 Task: In the Contact  Marry.Johnson@Zoho.com, Add note: 'Follow-up with client regarding their recent inquiry.'. Mark checkbox to create task to follow up ': In 2 weeks'. Create task, with  description: Arrange a Call for meeting, Add due date: Tomorrow; Add reminder: 30 Minutes before. Set Priority Medium and add note: follow up with the client regarding their recent inquiry and address any questions they may have.. Logged in from softage.1@softage.net
Action: Mouse moved to (82, 58)
Screenshot: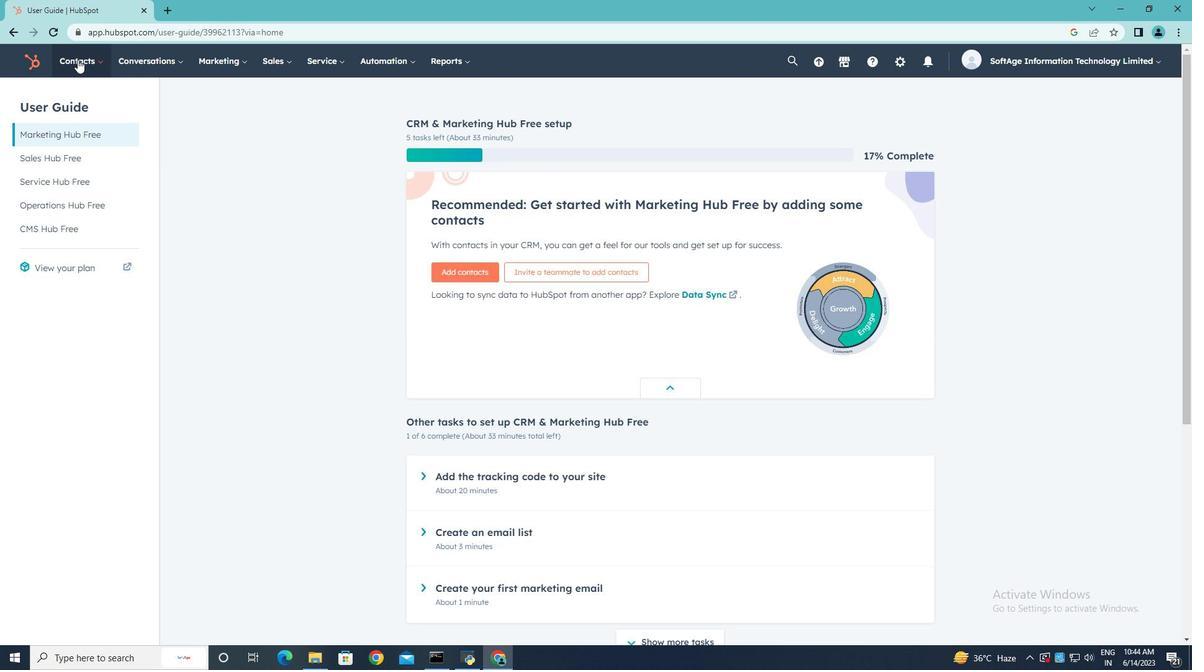 
Action: Mouse pressed left at (82, 58)
Screenshot: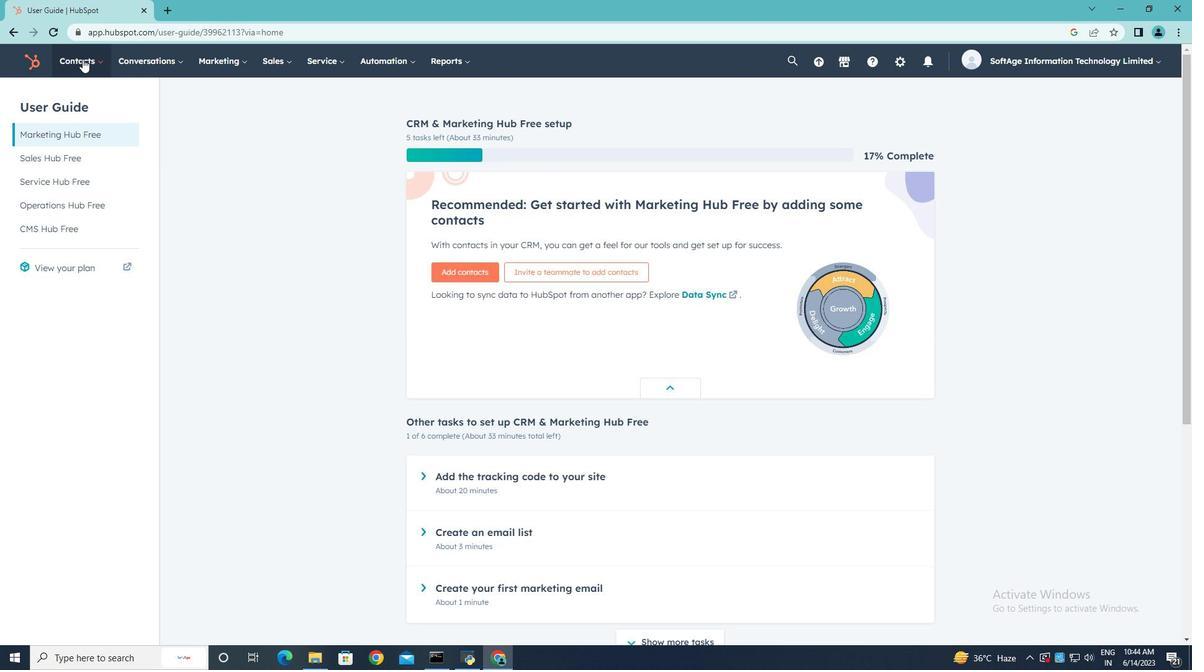 
Action: Mouse moved to (87, 92)
Screenshot: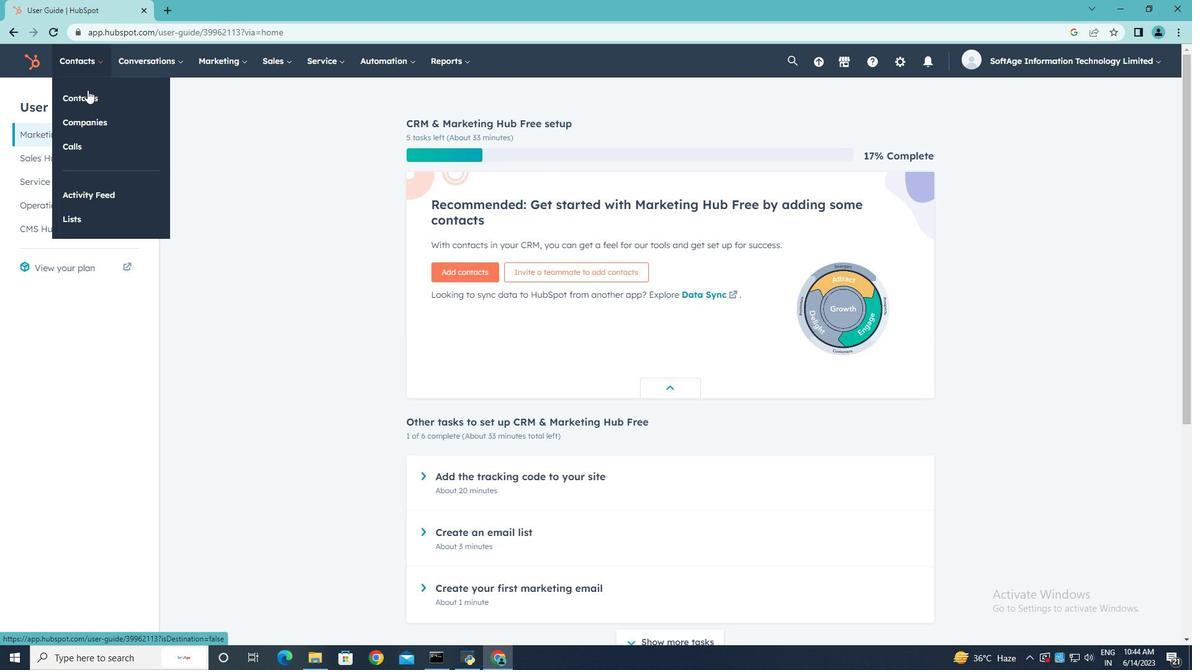 
Action: Mouse pressed left at (87, 92)
Screenshot: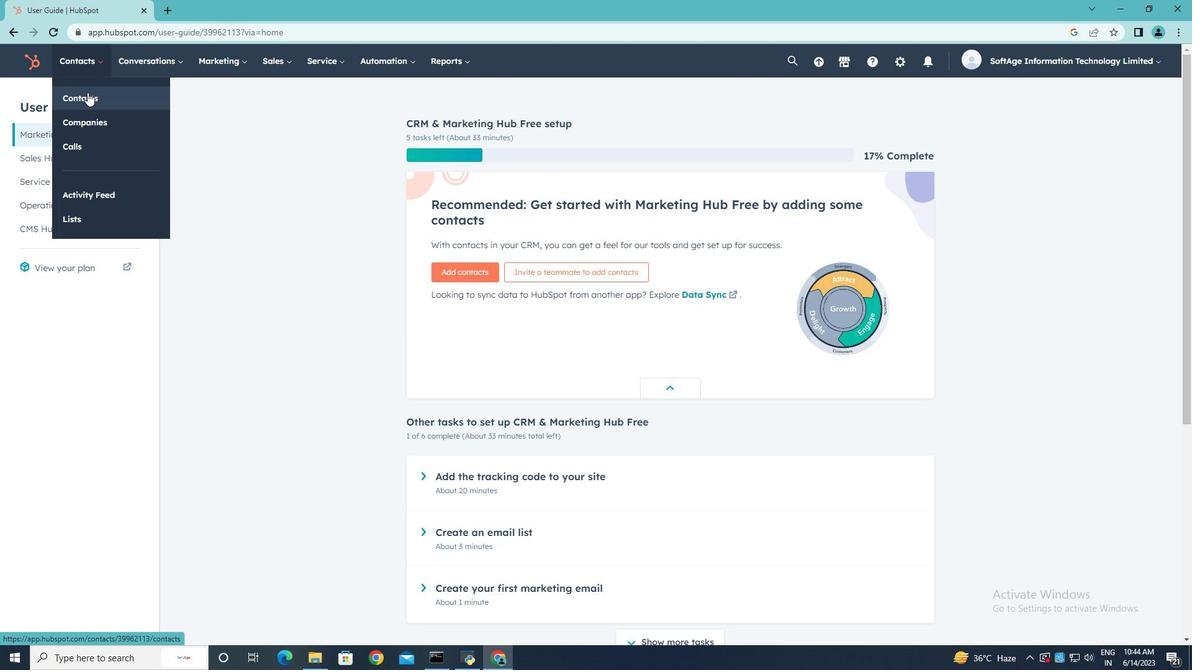 
Action: Mouse moved to (85, 203)
Screenshot: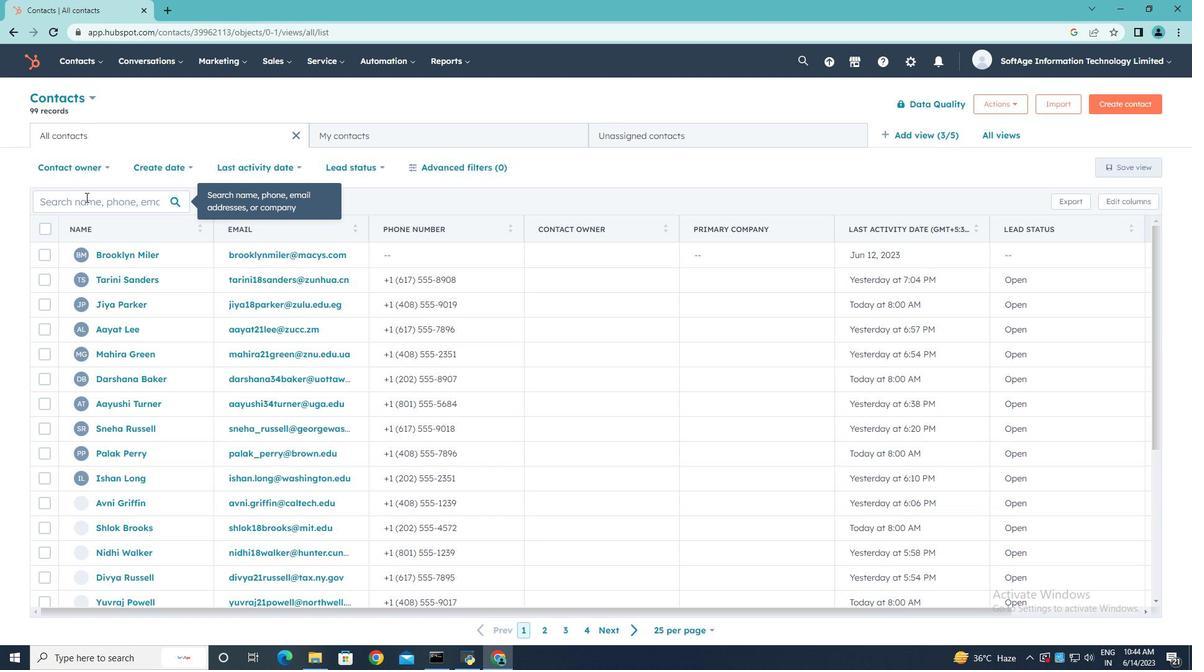 
Action: Mouse pressed left at (85, 203)
Screenshot: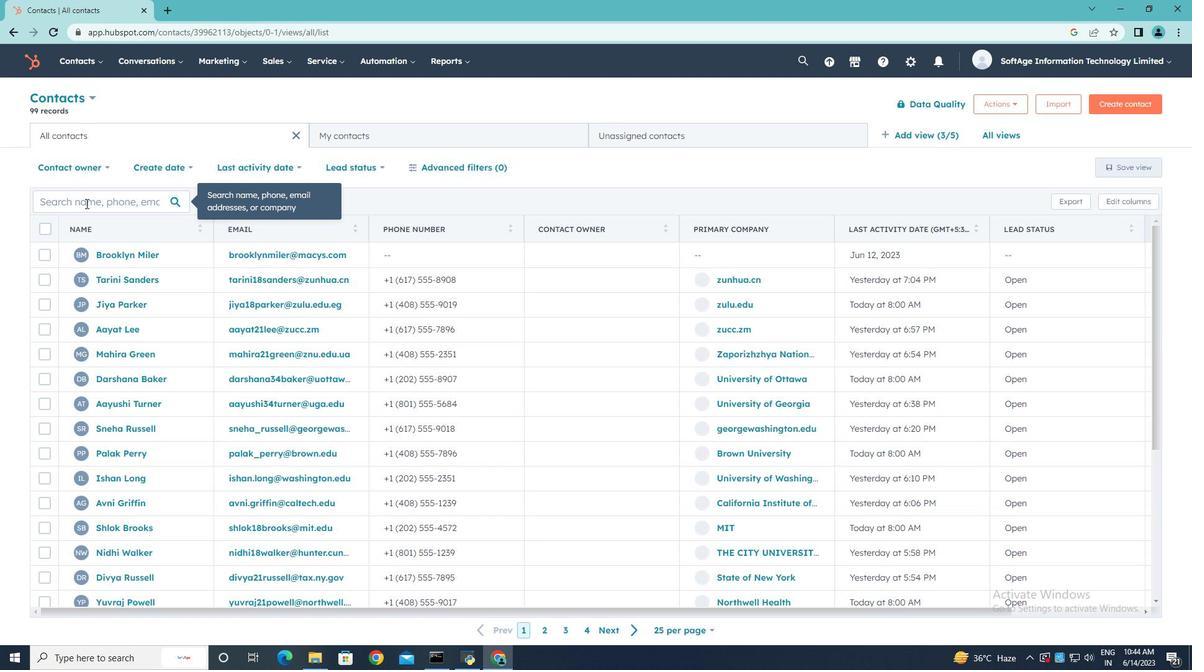 
Action: Mouse moved to (144, 92)
Screenshot: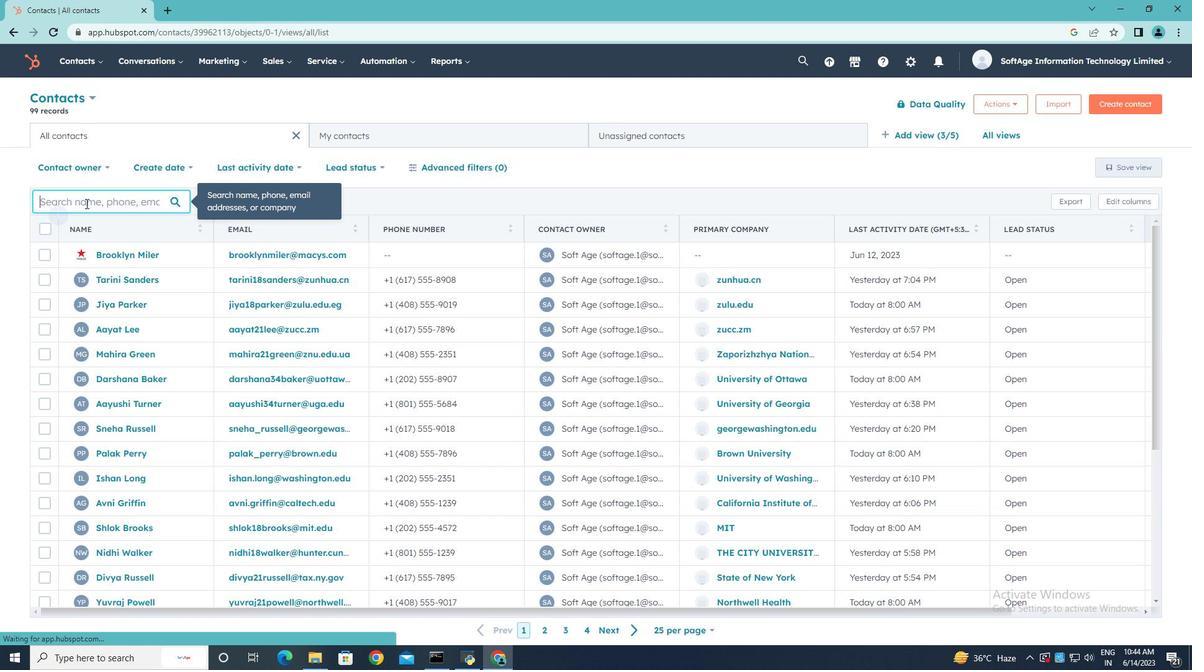 
Action: Key pressed <Key.shift>Marry.<Key.shift>Johnson<Key.shift>@<Key.shift><Key.shift><Key.shift><Key.shift><Key.shift><Key.shift><Key.shift><Key.shift><Key.shift><Key.shift><Key.shift><Key.shift><Key.shift><Key.shift><Key.shift><Key.shift><Key.shift>Zoho.com
Screenshot: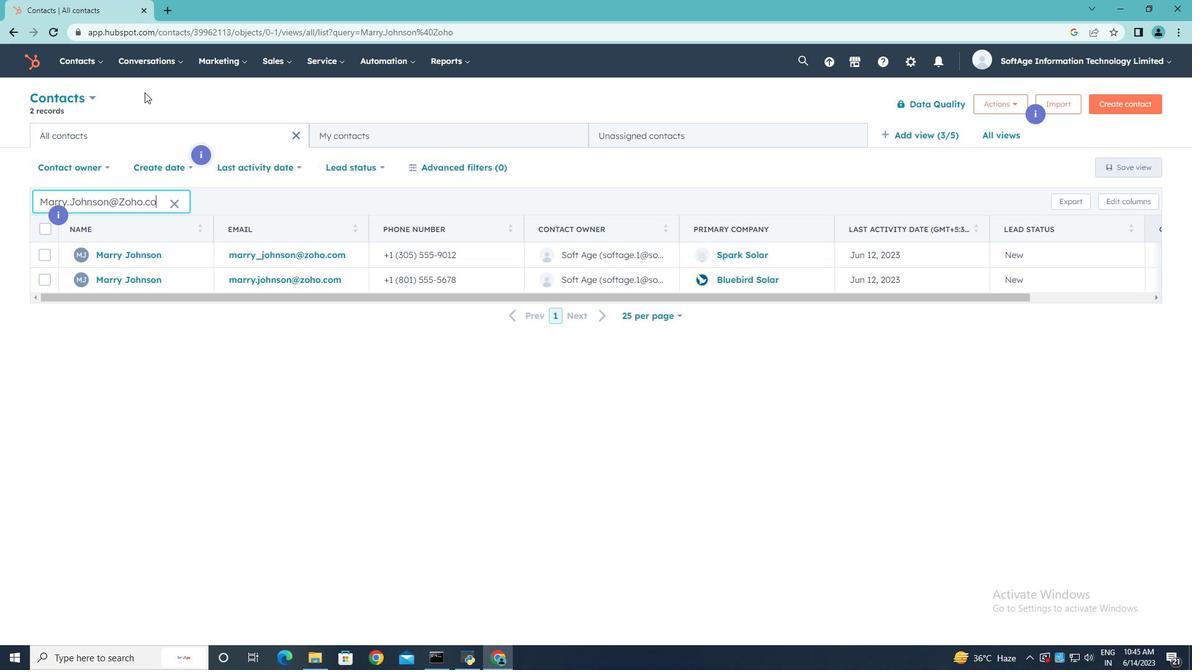 
Action: Mouse moved to (127, 280)
Screenshot: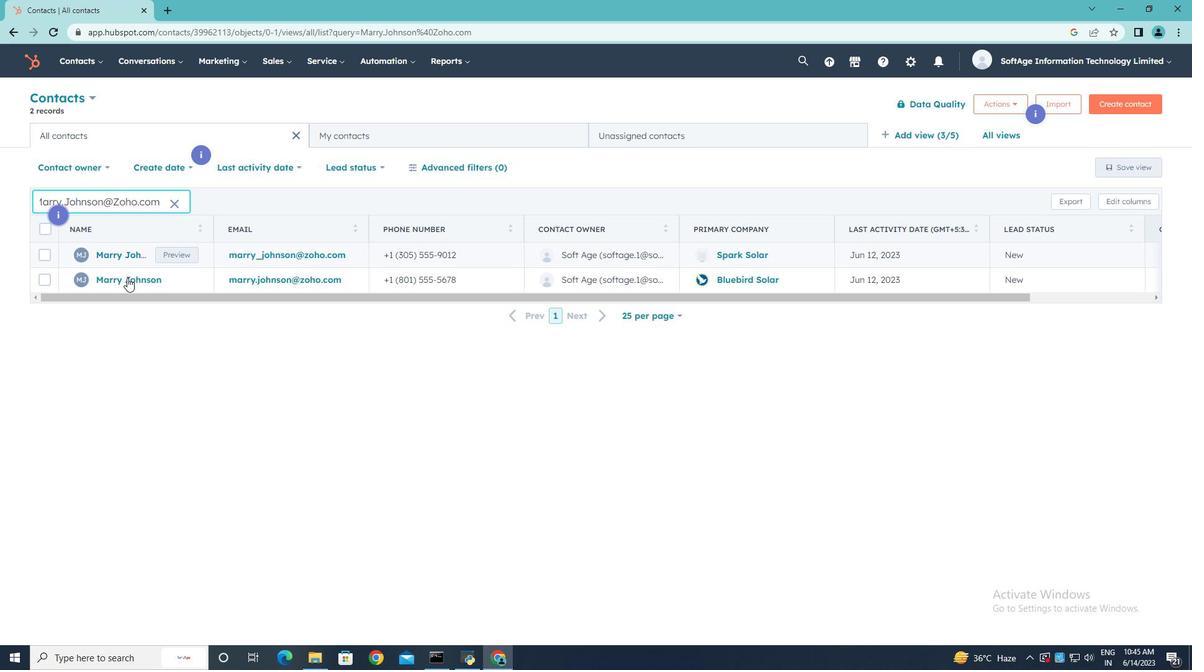 
Action: Mouse pressed left at (127, 280)
Screenshot: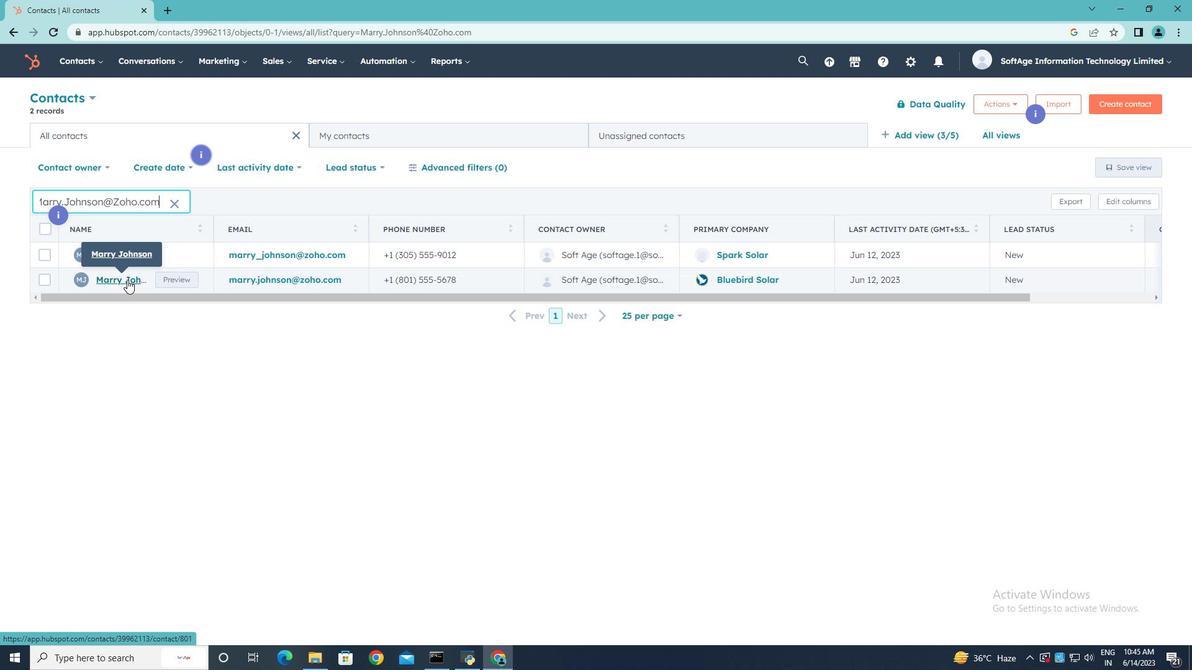 
Action: Mouse moved to (44, 205)
Screenshot: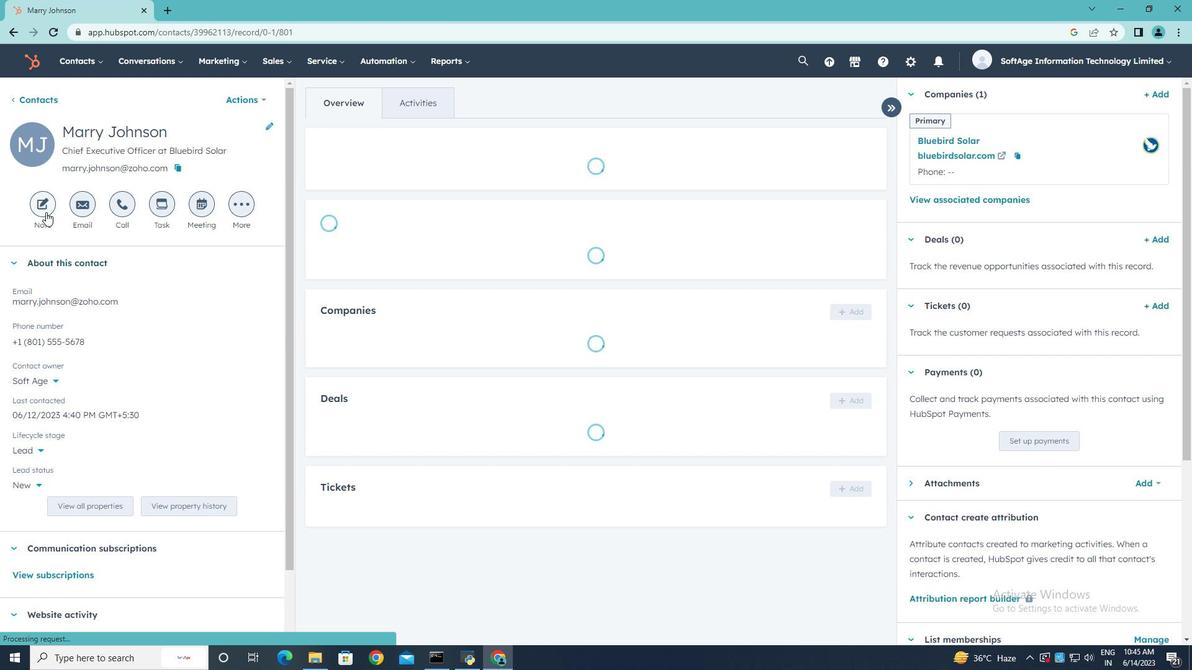 
Action: Mouse pressed left at (44, 205)
Screenshot: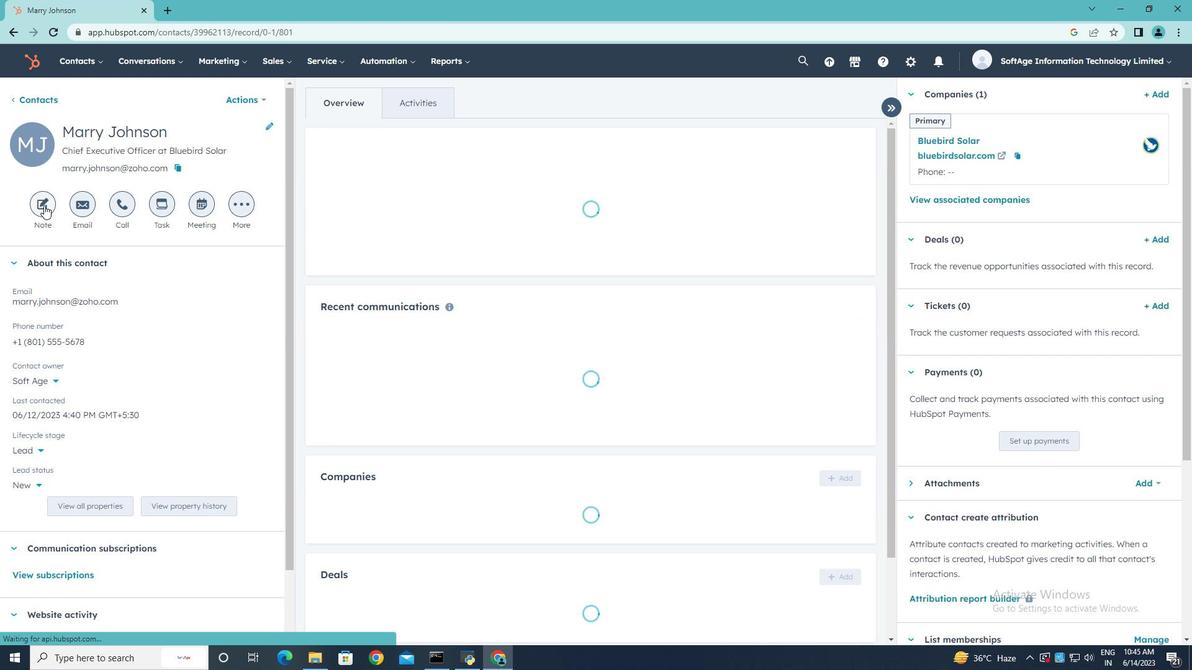 
Action: Mouse moved to (991, 457)
Screenshot: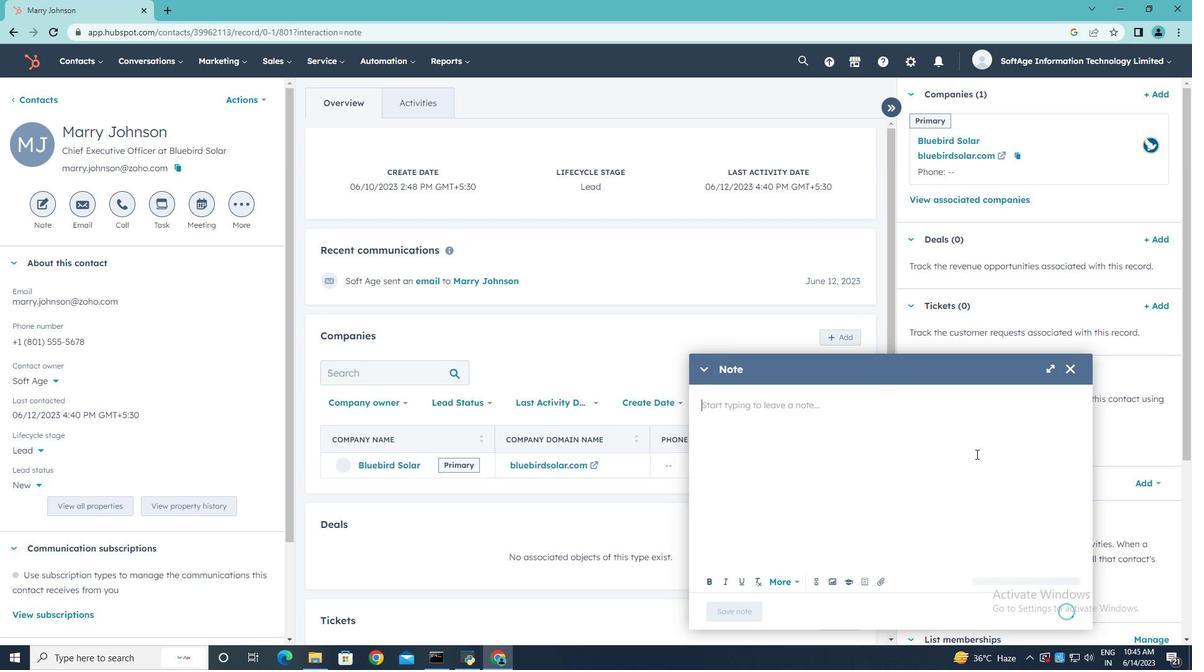 
Action: Key pressed <Key.shift>Follow-up<Key.space>with<Key.space><Key.shift>client<Key.space><Key.space>regarding<Key.space>thei<Key.backspace>r<Key.backspace>ir<Key.space>recent<Key.space>inquiry.
Screenshot: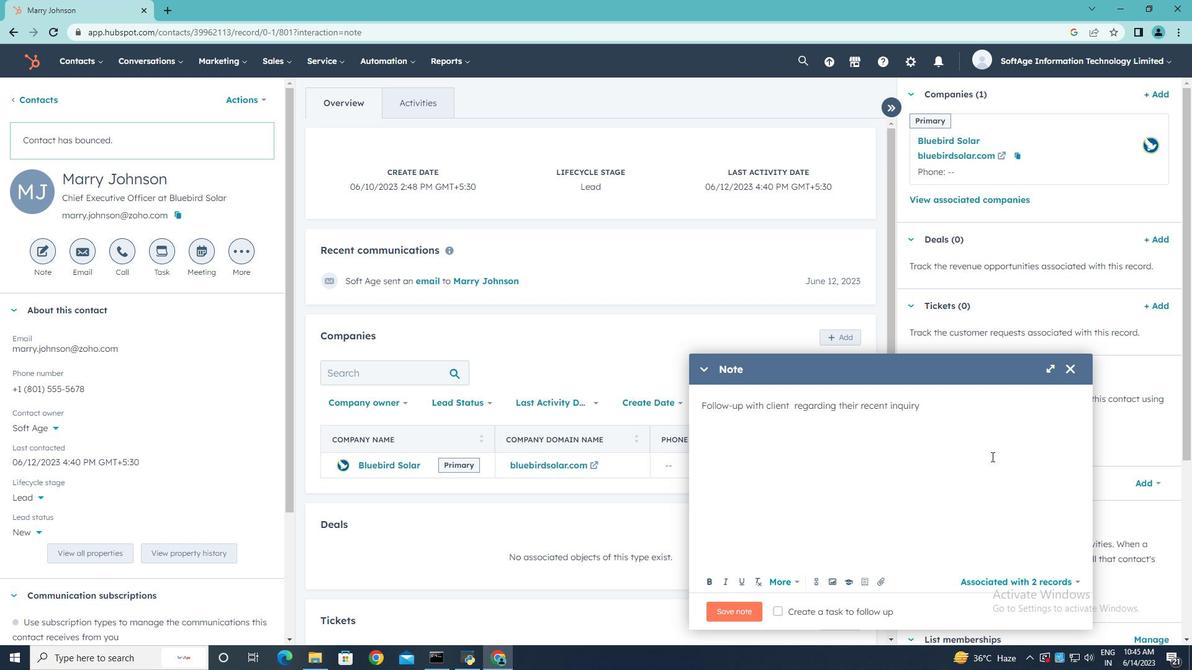 
Action: Mouse moved to (782, 612)
Screenshot: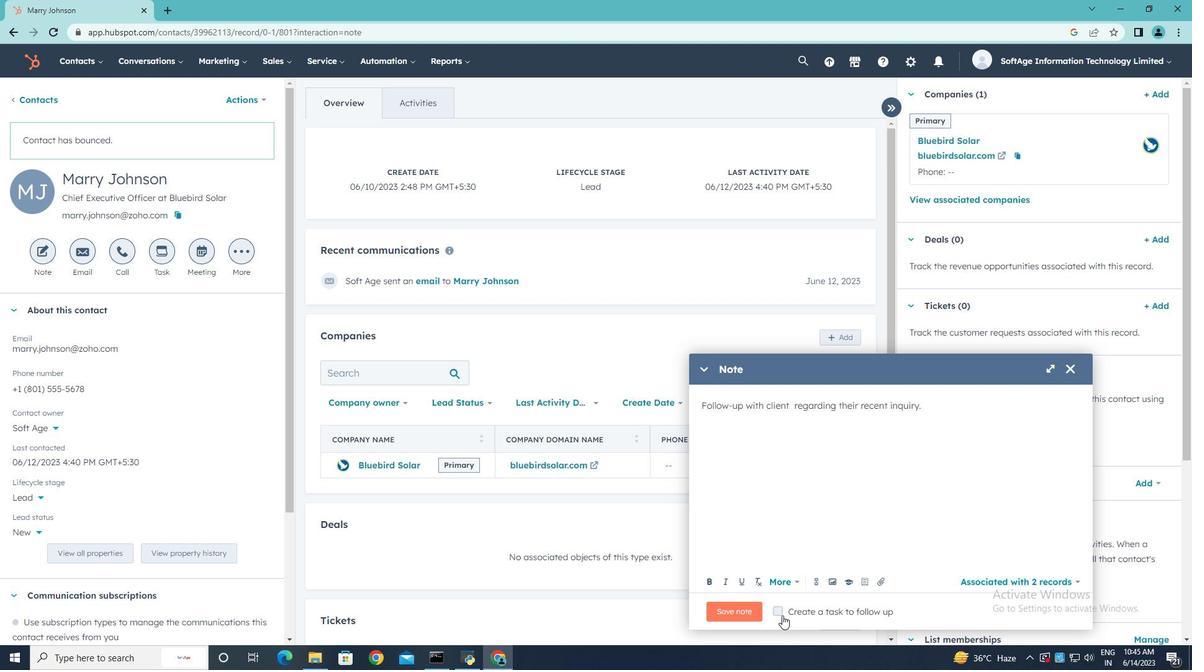 
Action: Mouse pressed left at (782, 612)
Screenshot: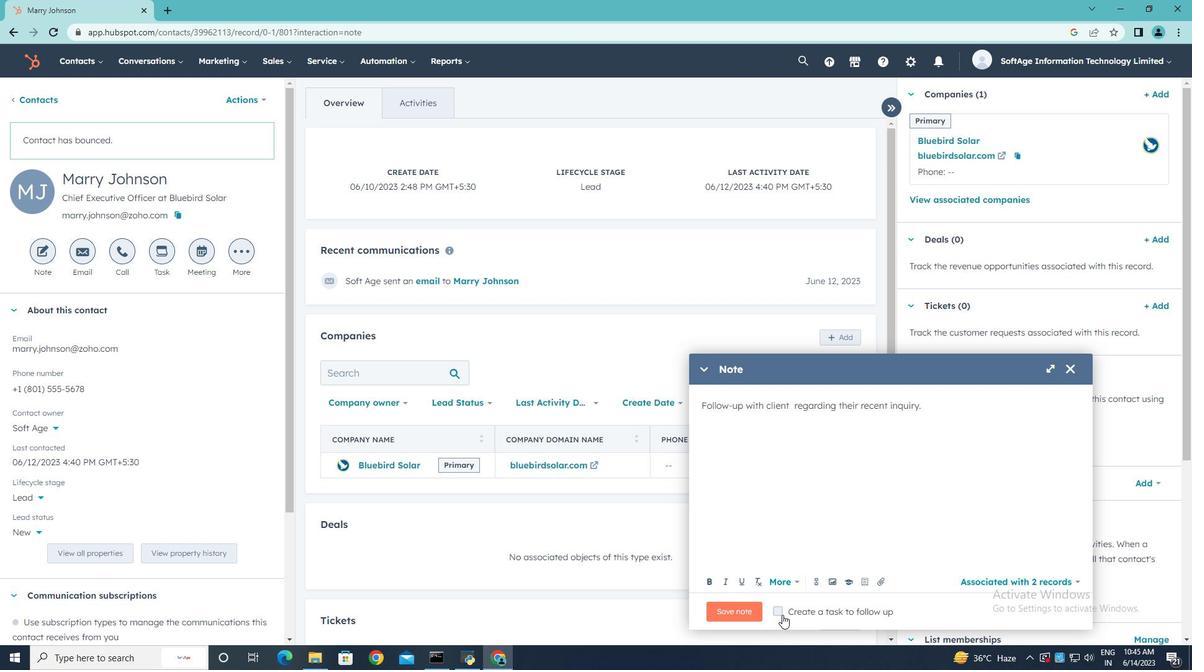 
Action: Mouse moved to (1027, 612)
Screenshot: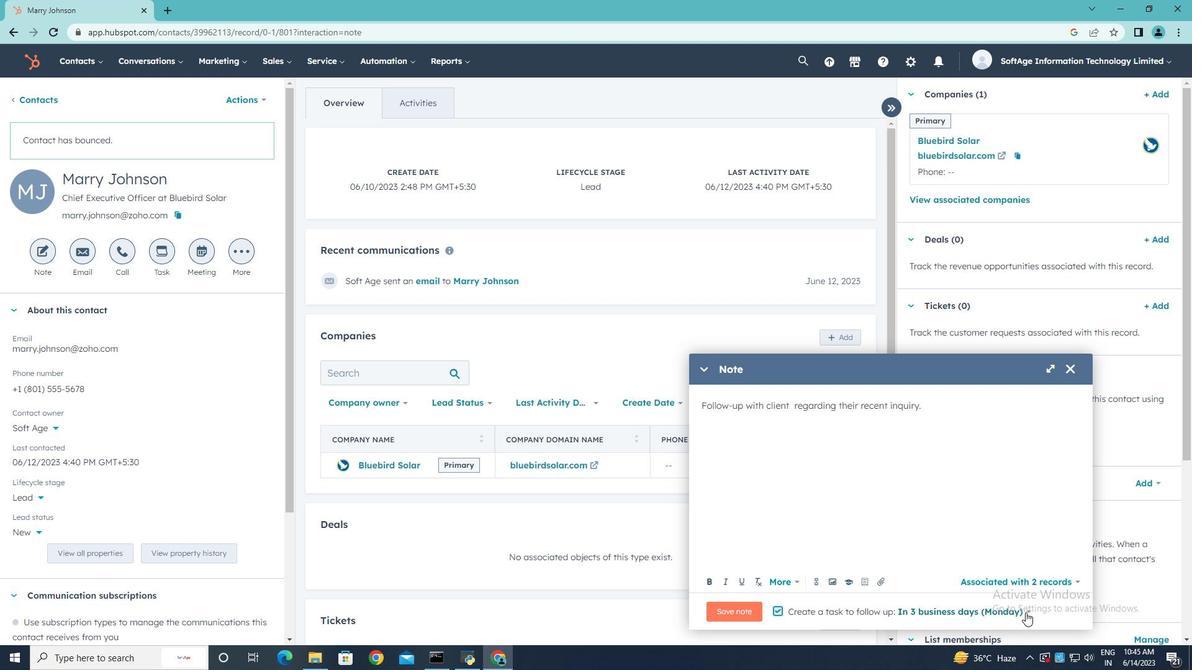 
Action: Mouse pressed left at (1027, 612)
Screenshot: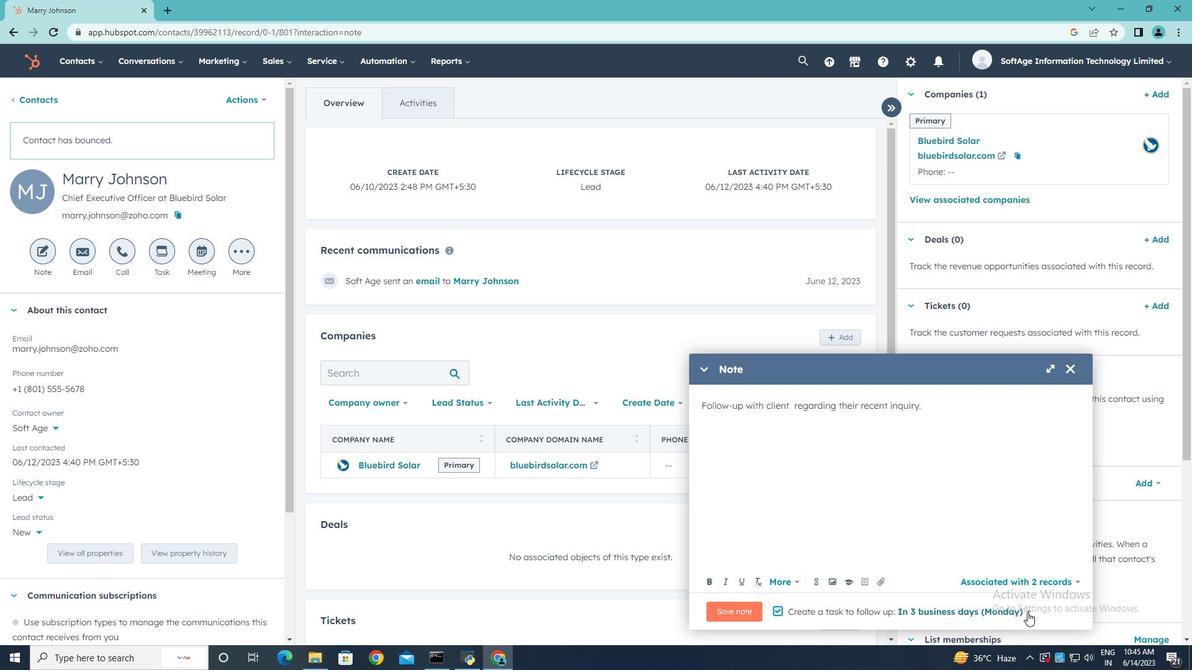 
Action: Mouse moved to (982, 536)
Screenshot: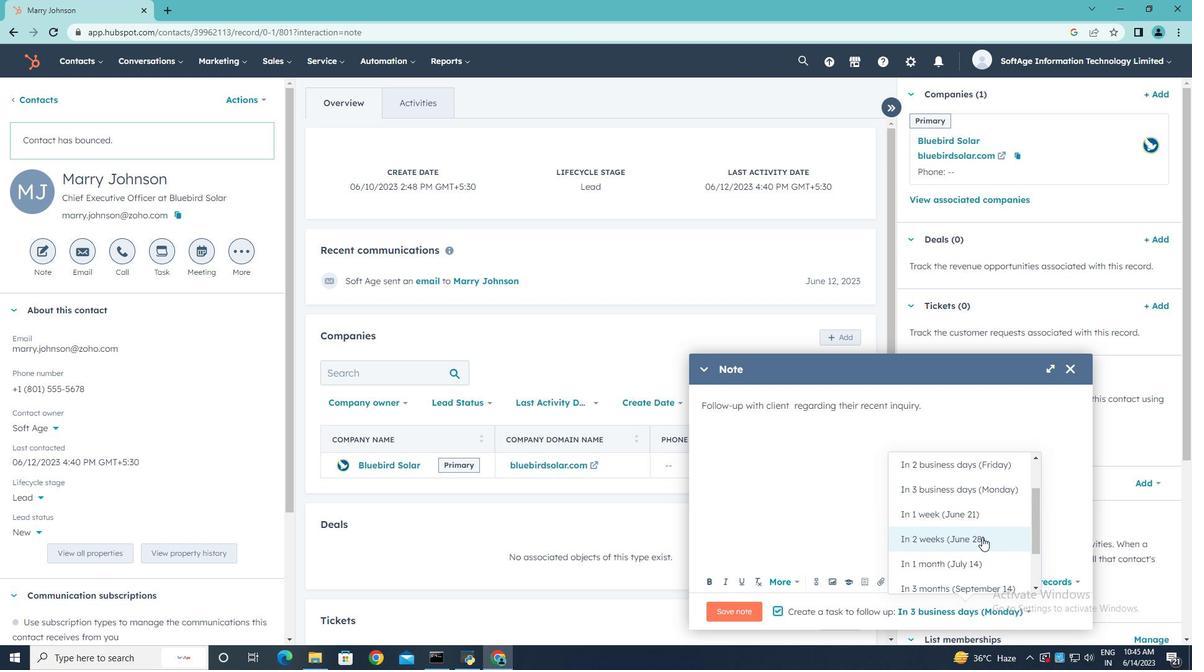 
Action: Mouse pressed left at (982, 536)
Screenshot: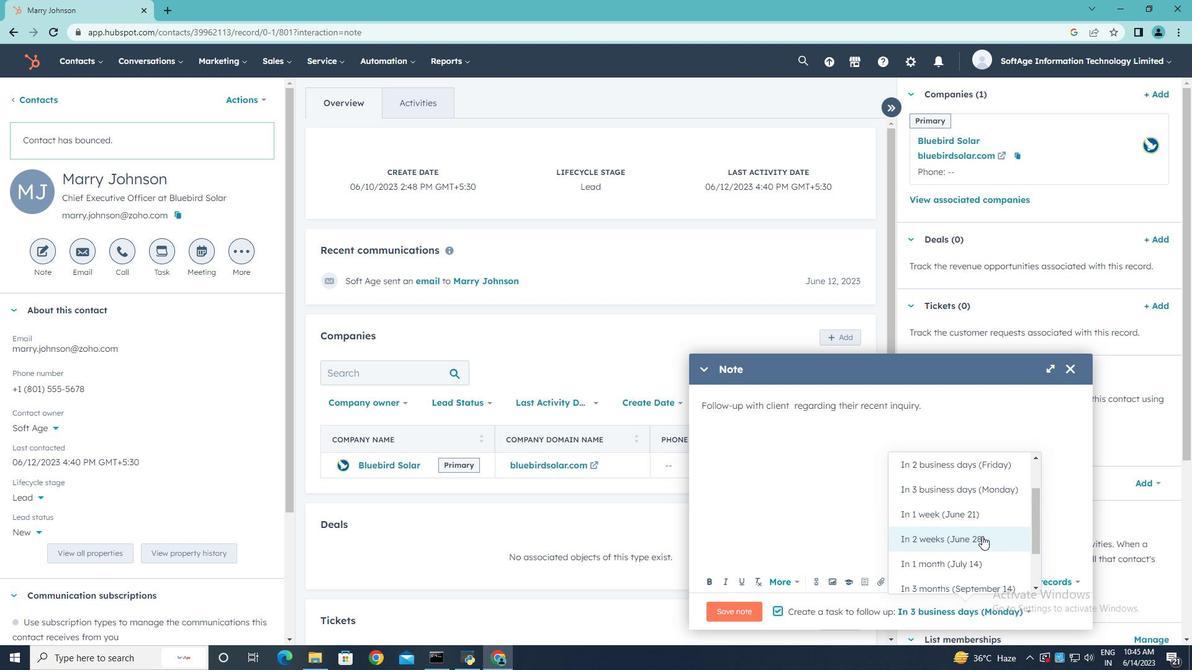 
Action: Mouse moved to (727, 614)
Screenshot: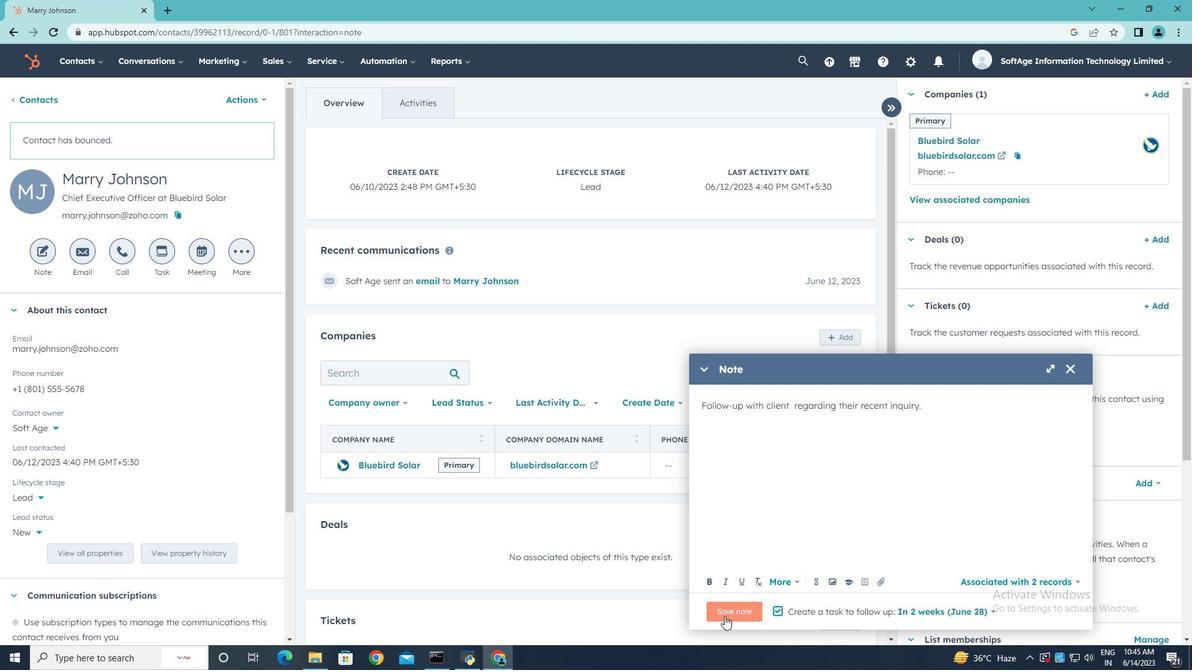 
Action: Mouse pressed left at (727, 614)
Screenshot: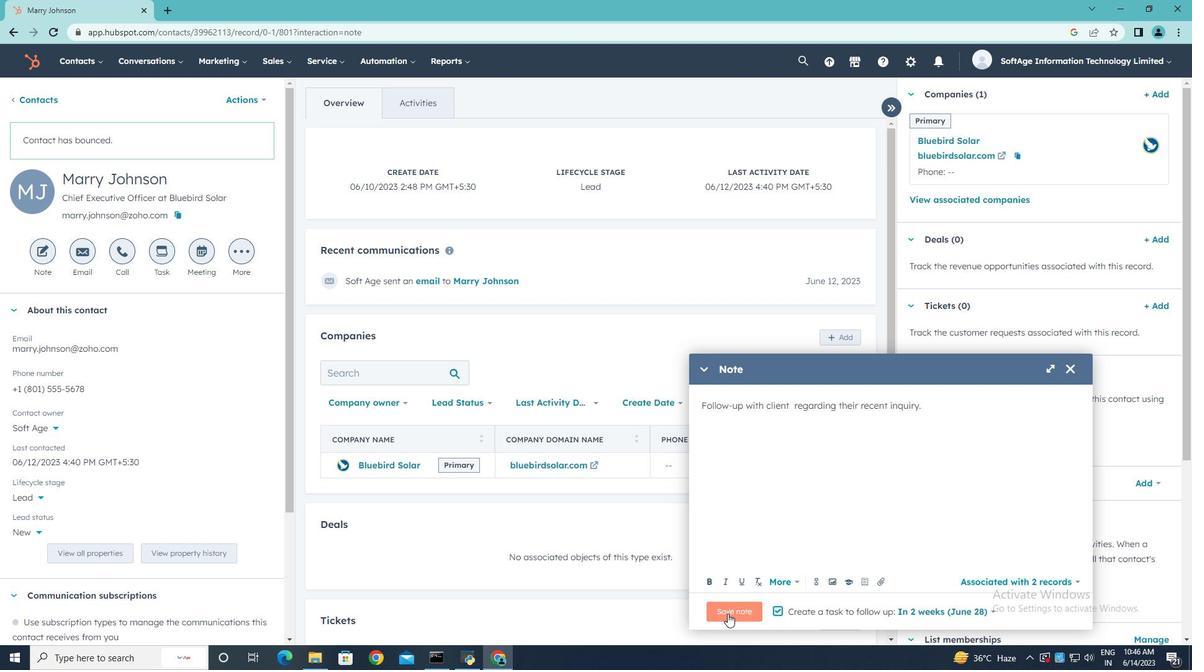 
Action: Mouse moved to (160, 249)
Screenshot: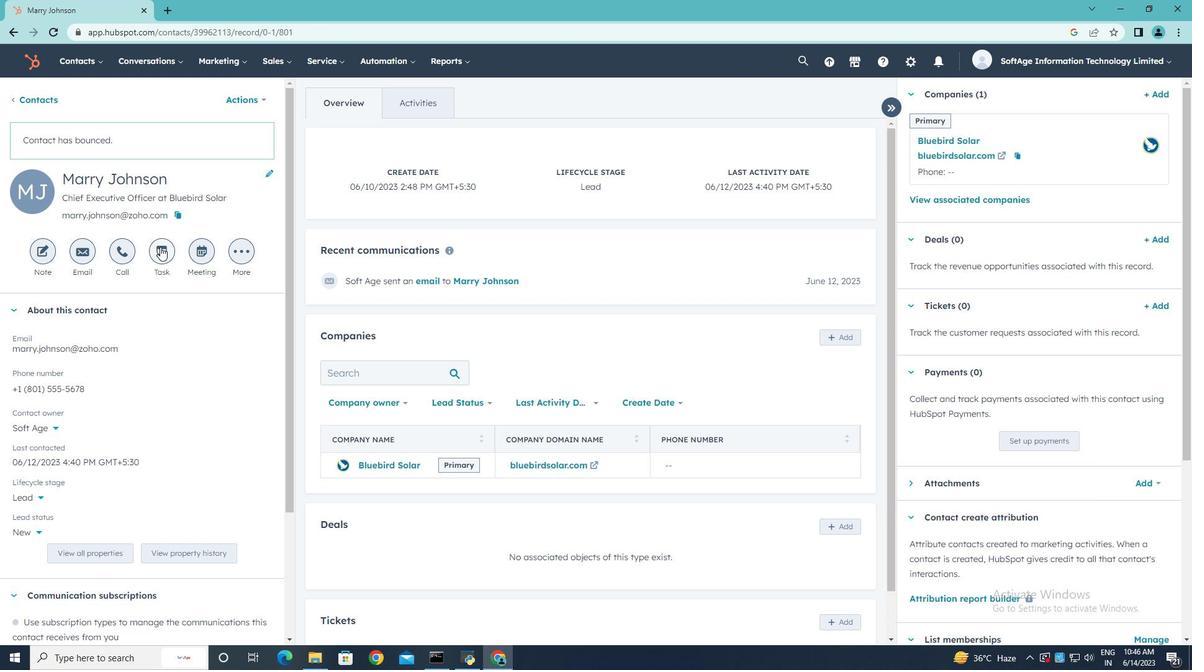 
Action: Mouse pressed left at (160, 249)
Screenshot: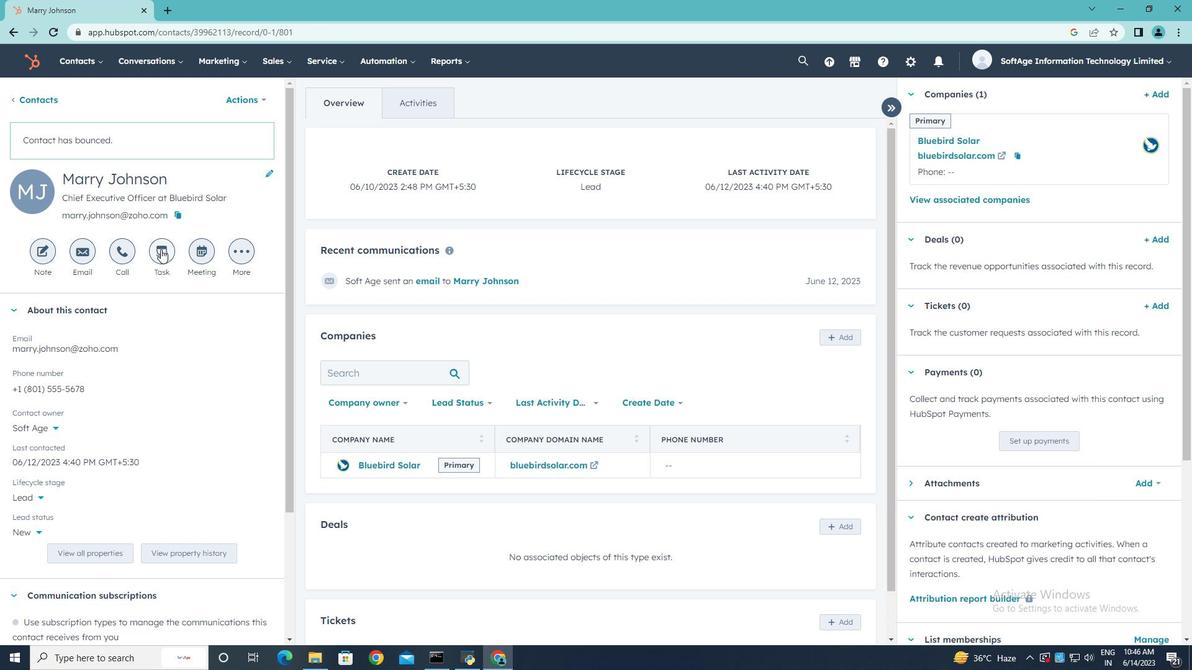 
Action: Mouse moved to (721, 347)
Screenshot: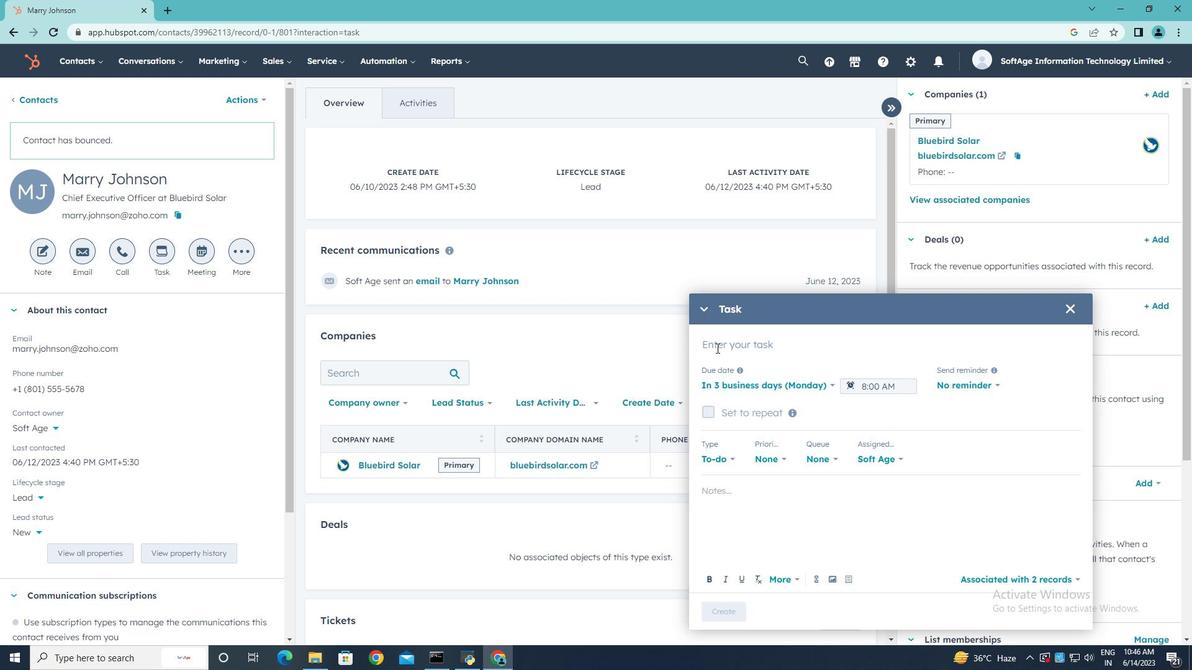 
Action: Mouse pressed left at (721, 347)
Screenshot: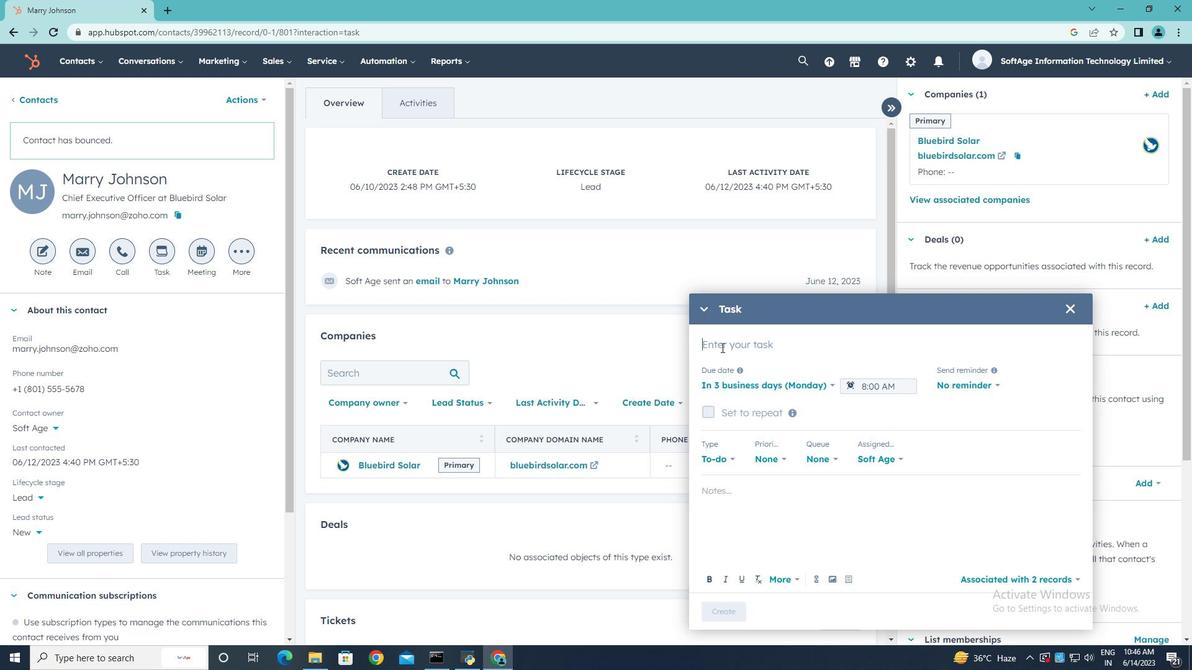 
Action: Key pressed <Key.shift>Arrange<Key.space>a<Key.space><Key.shift>Call<Key.space>for<Key.space>meeting
Screenshot: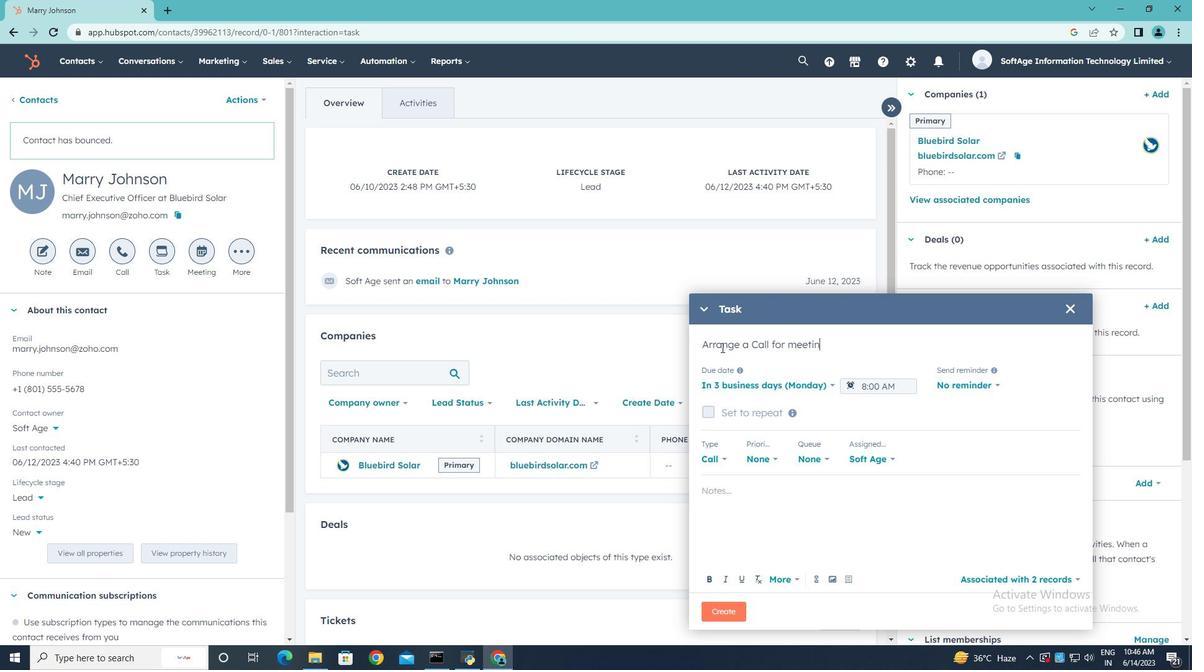 
Action: Mouse moved to (833, 387)
Screenshot: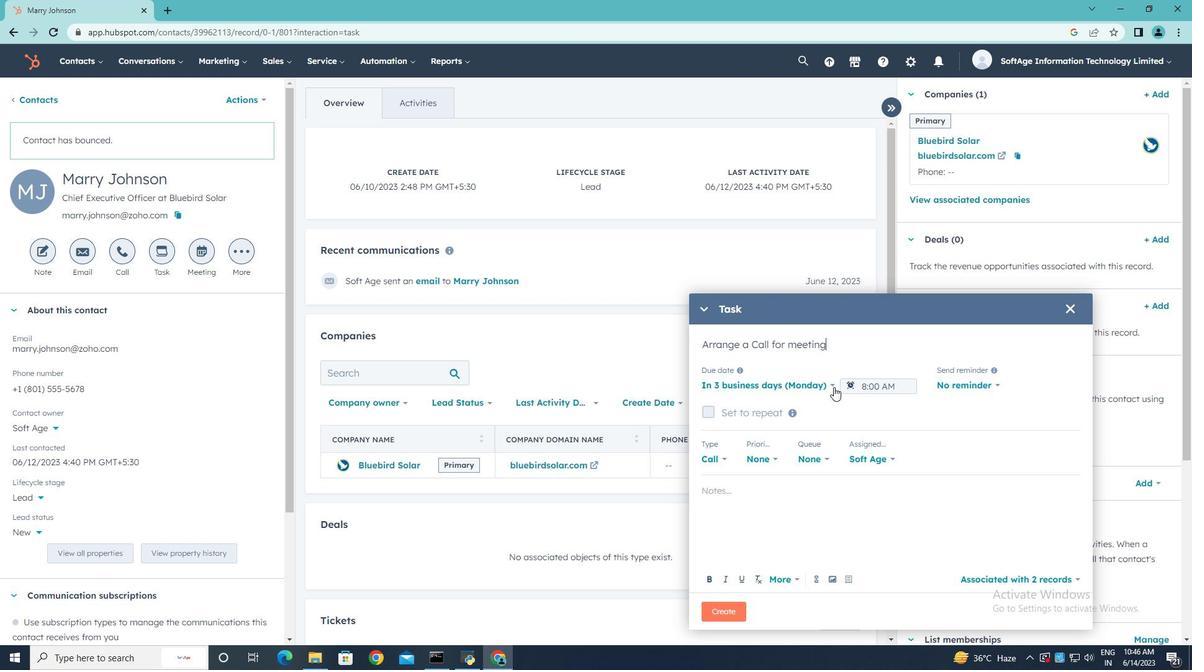 
Action: Mouse pressed left at (833, 387)
Screenshot: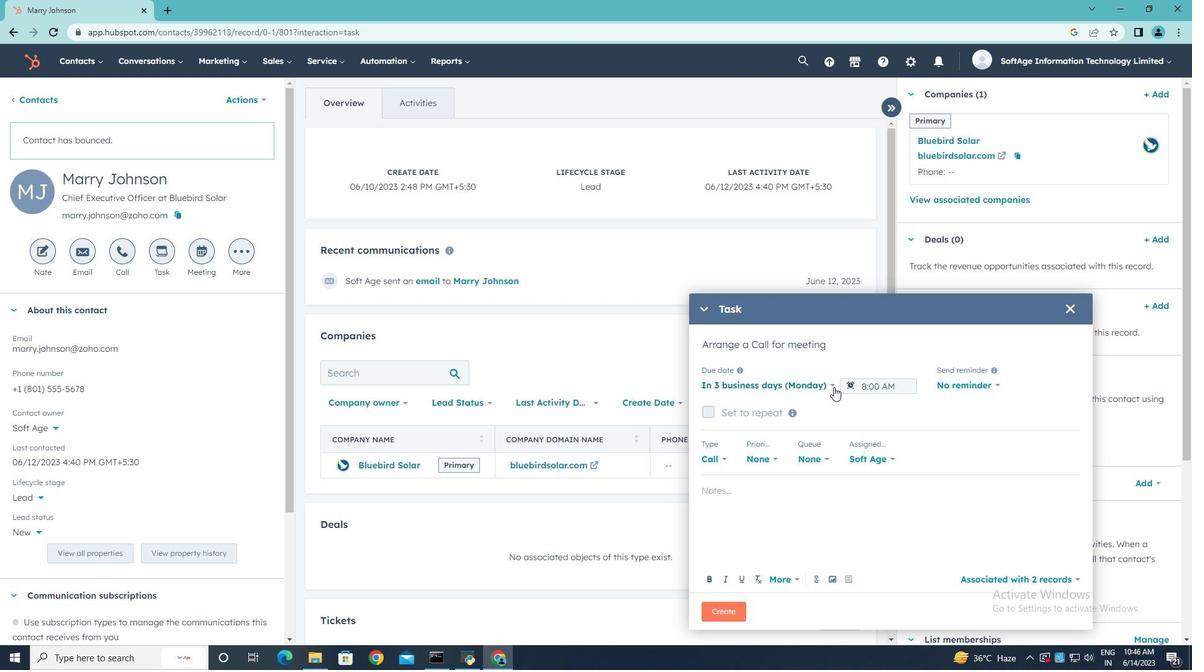 
Action: Mouse moved to (812, 455)
Screenshot: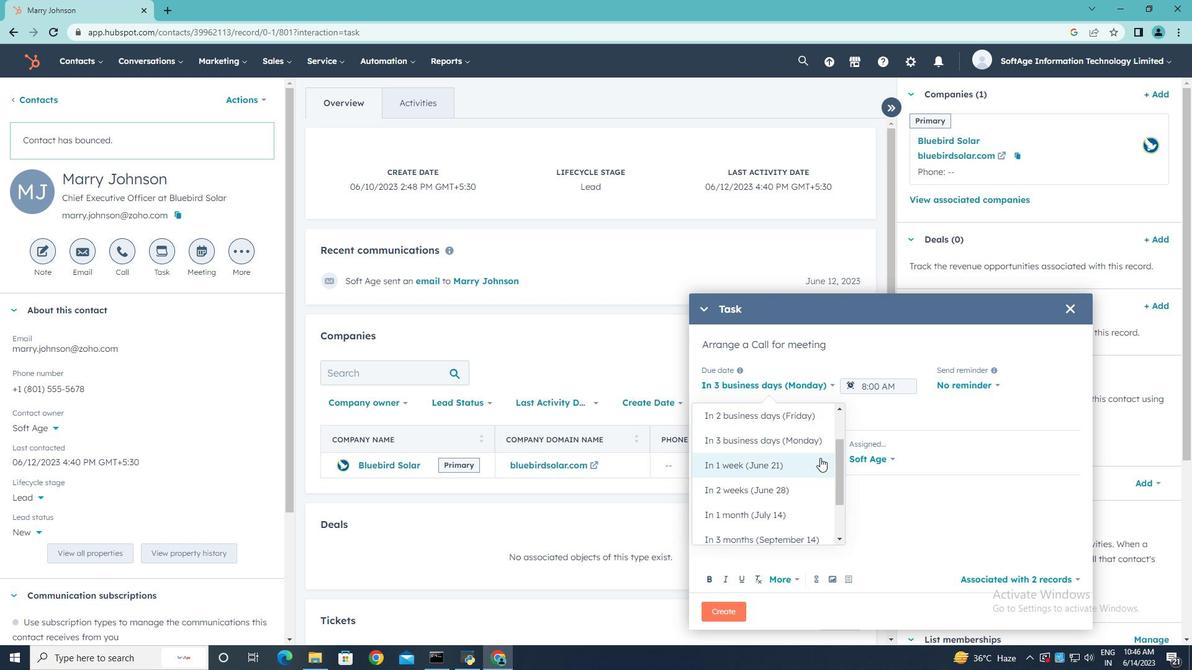 
Action: Mouse scrolled (812, 456) with delta (0, 0)
Screenshot: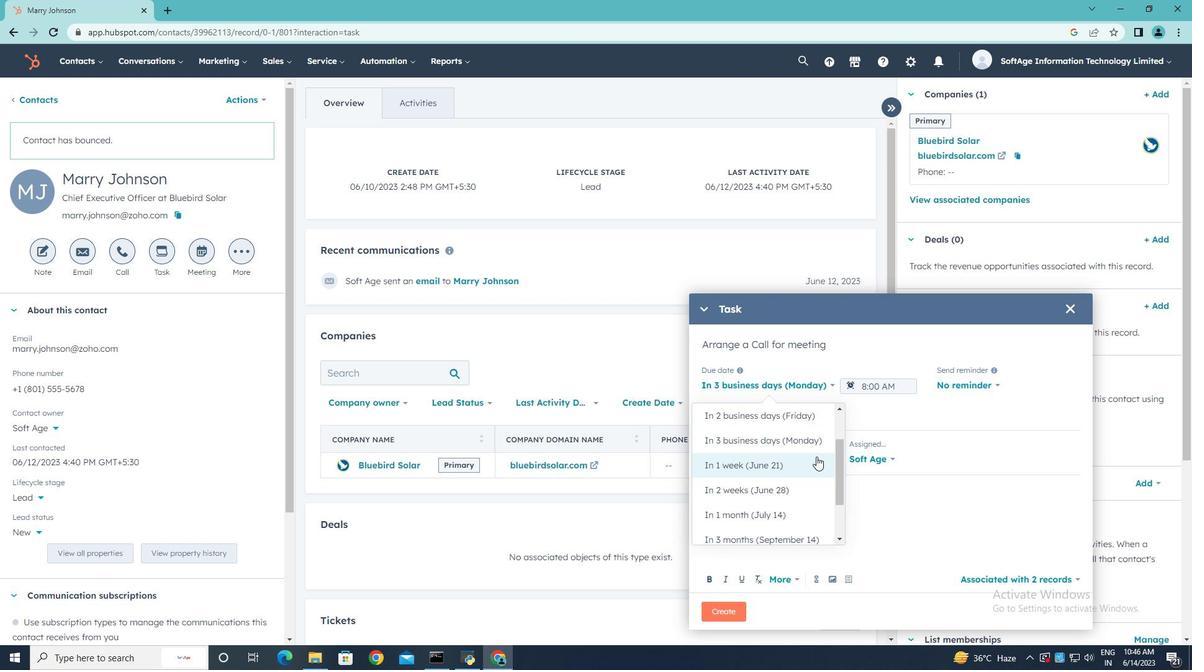 
Action: Mouse scrolled (812, 456) with delta (0, 0)
Screenshot: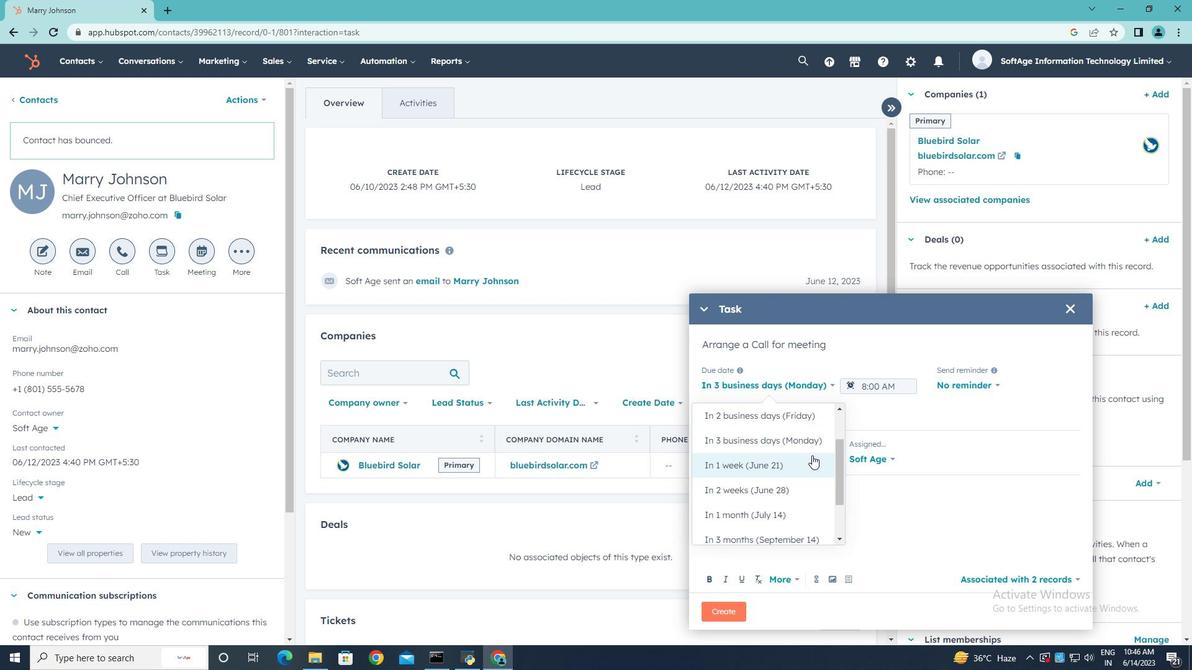 
Action: Mouse scrolled (812, 456) with delta (0, 0)
Screenshot: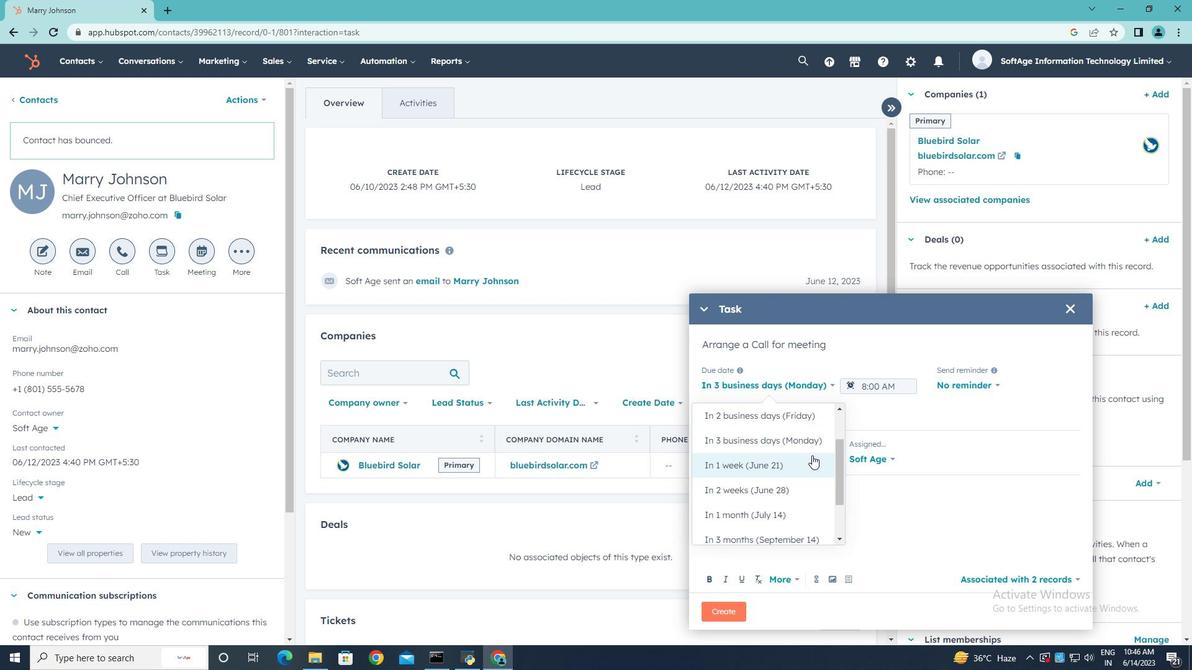 
Action: Mouse scrolled (812, 456) with delta (0, 0)
Screenshot: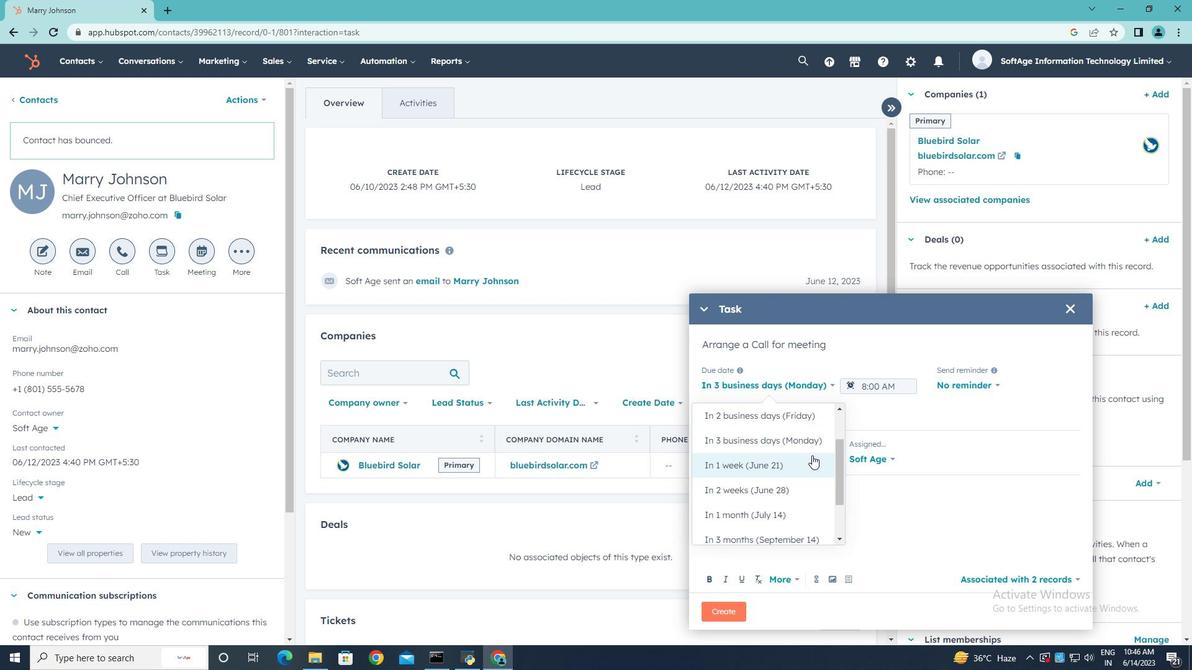 
Action: Mouse moved to (789, 448)
Screenshot: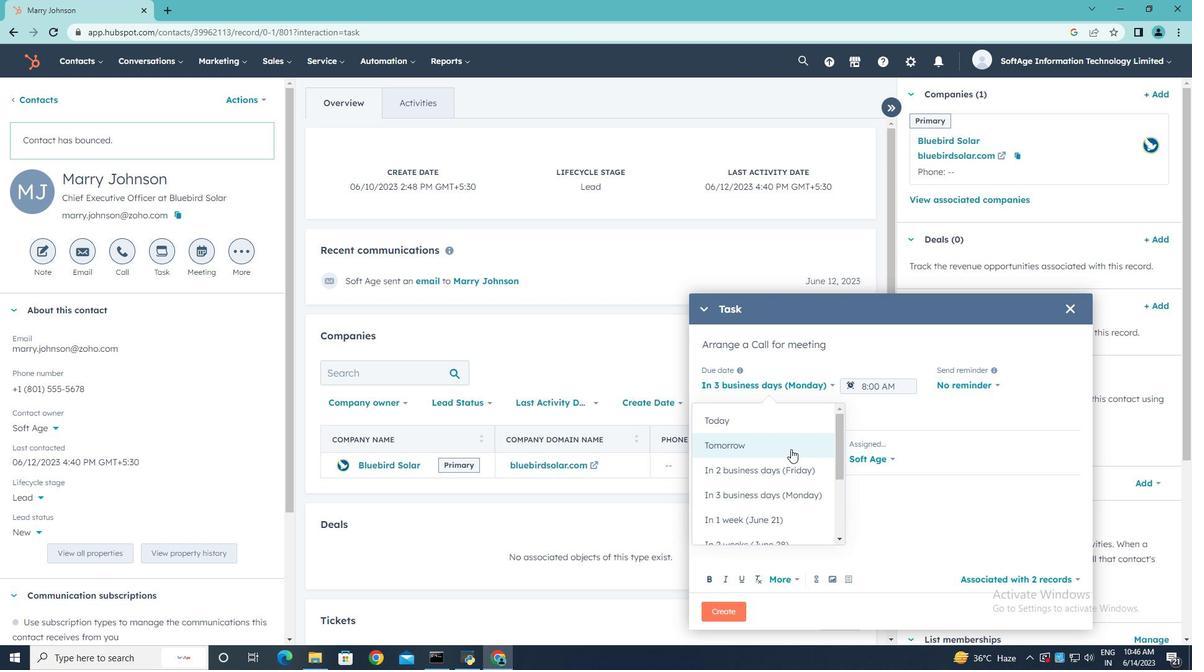 
Action: Mouse pressed left at (789, 448)
Screenshot: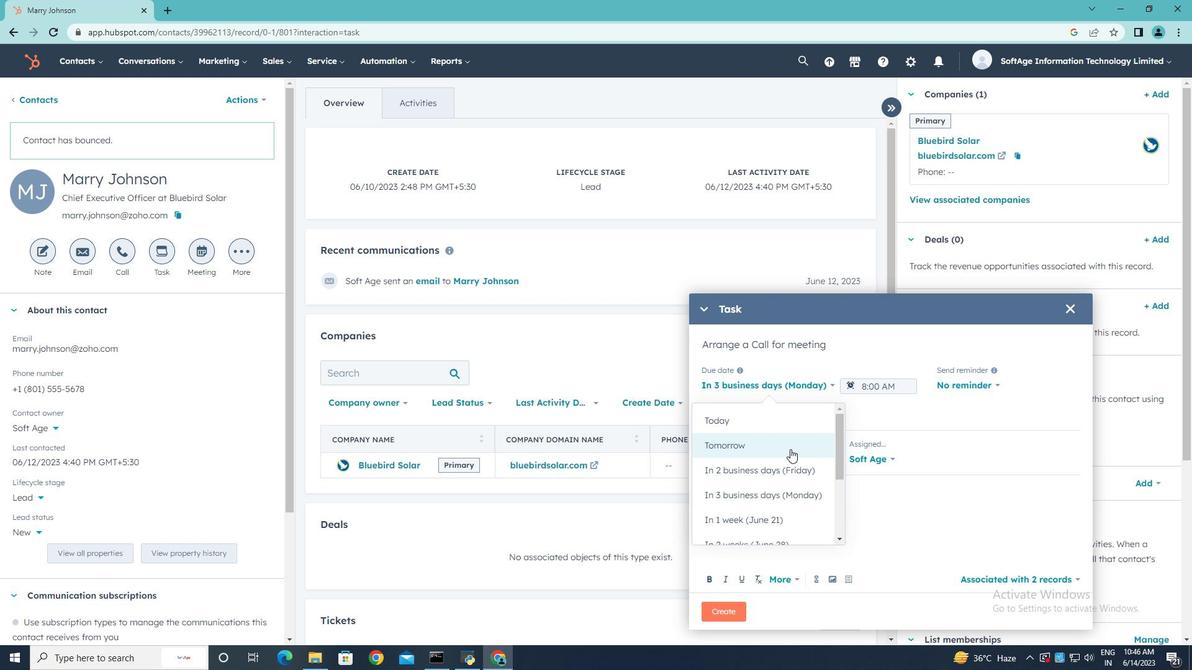 
Action: Mouse moved to (915, 385)
Screenshot: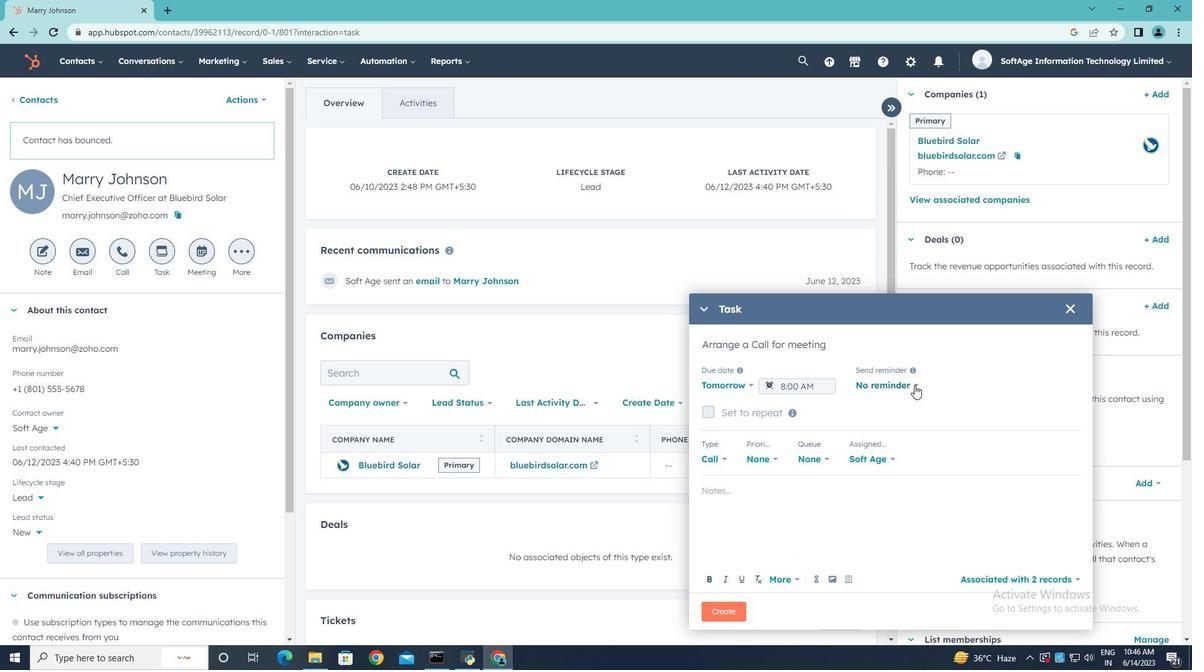 
Action: Mouse pressed left at (915, 385)
Screenshot: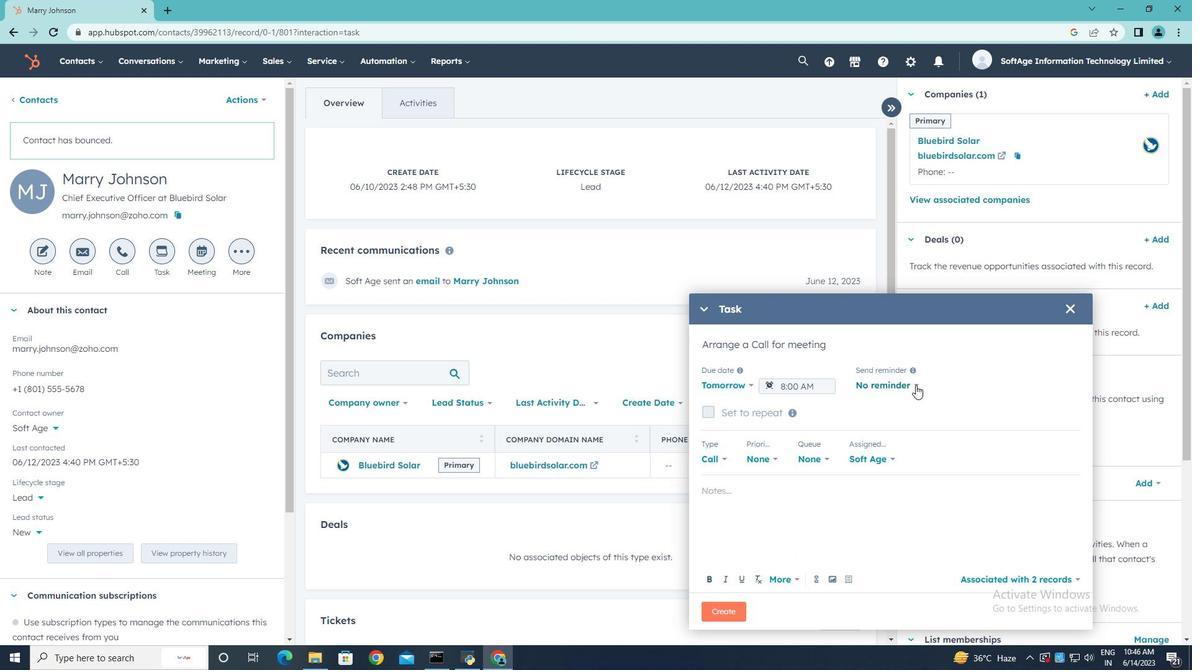 
Action: Mouse moved to (897, 469)
Screenshot: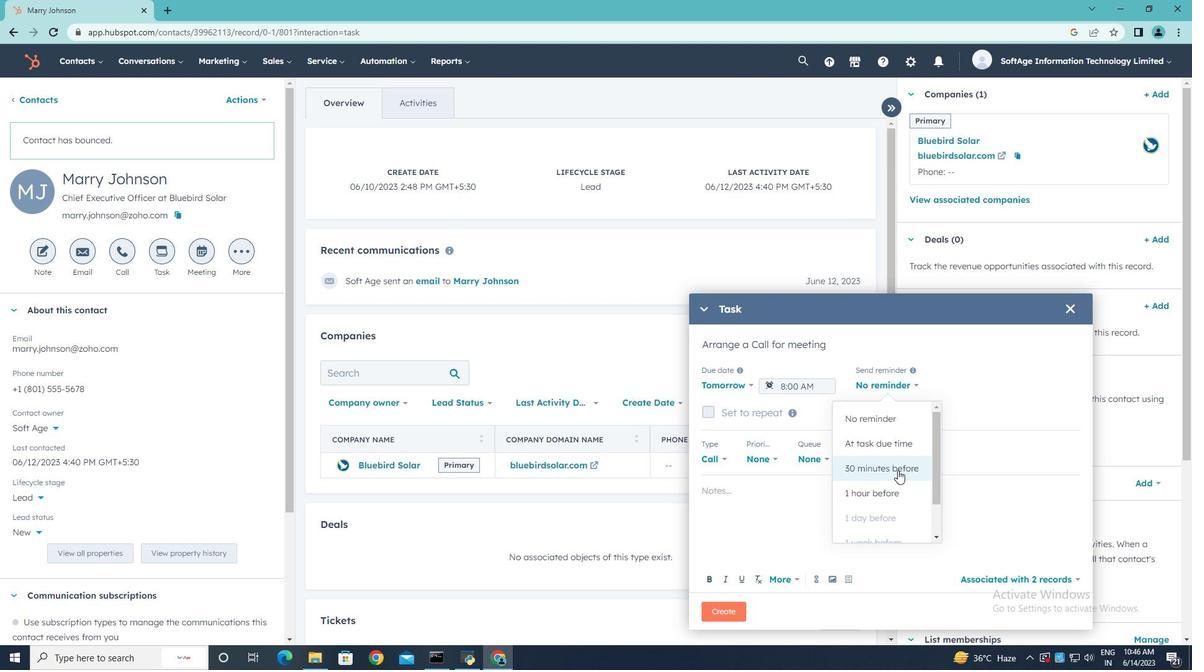 
Action: Mouse pressed left at (897, 469)
Screenshot: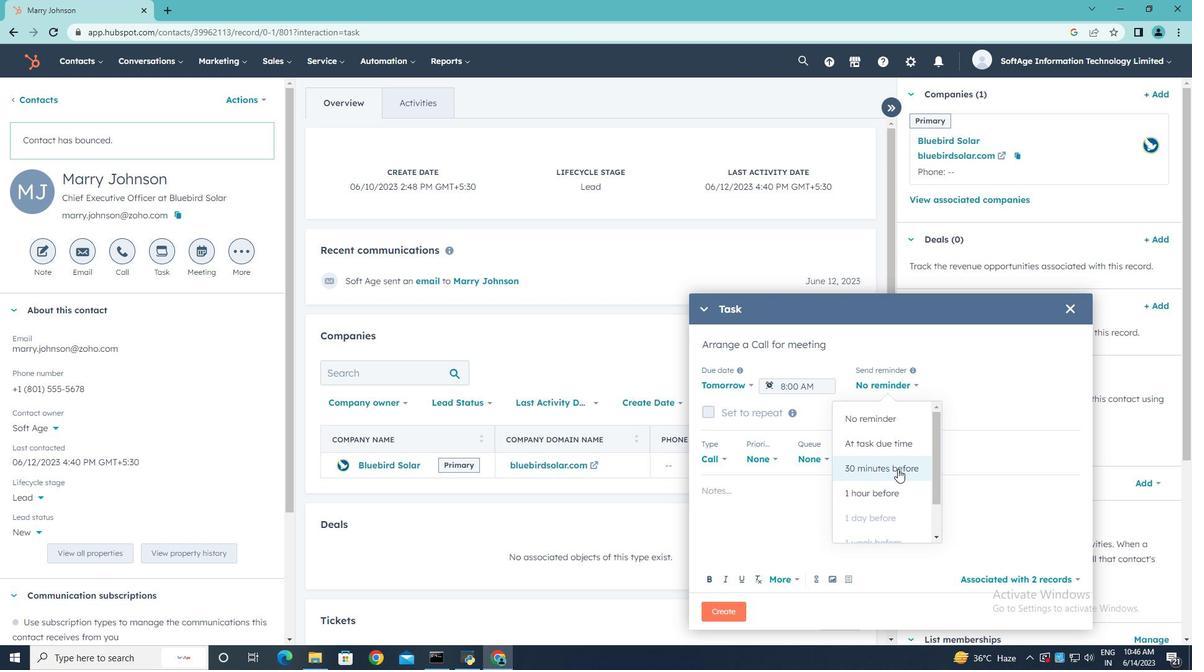 
Action: Mouse moved to (776, 458)
Screenshot: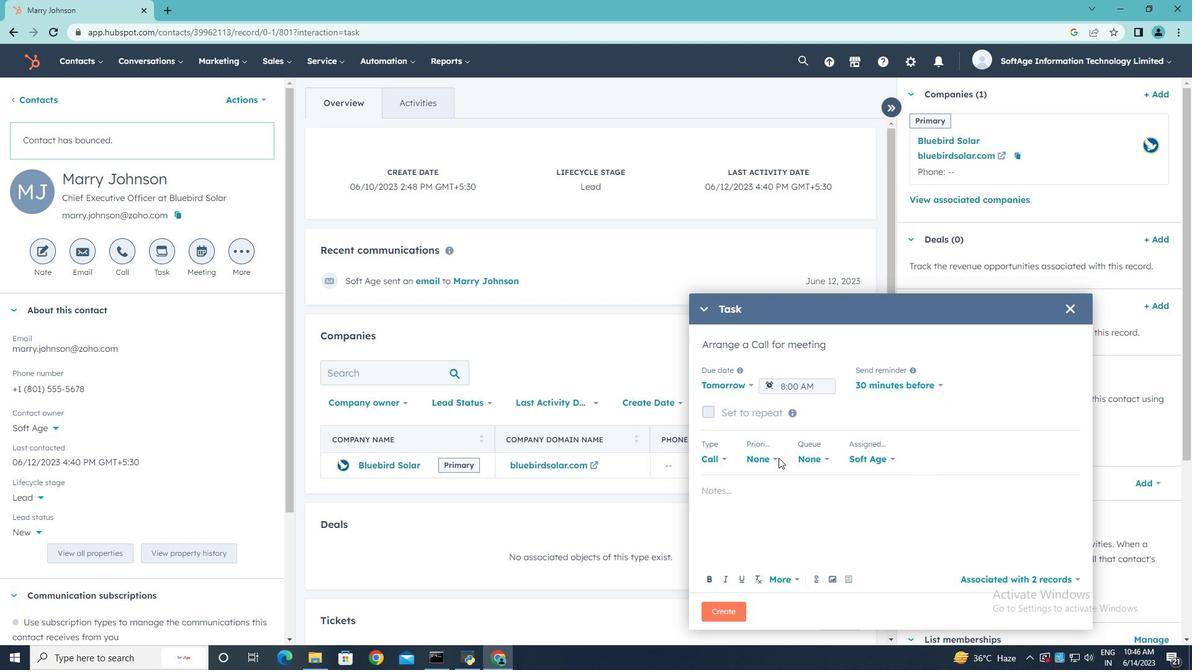 
Action: Mouse pressed left at (776, 458)
Screenshot: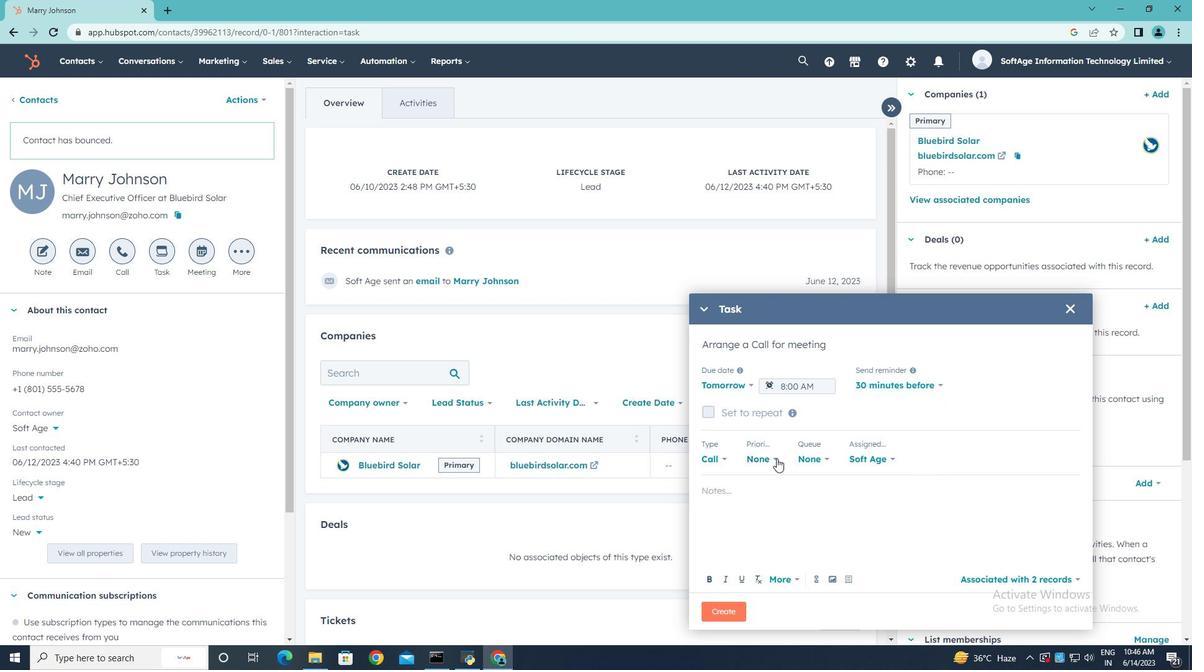 
Action: Mouse moved to (761, 547)
Screenshot: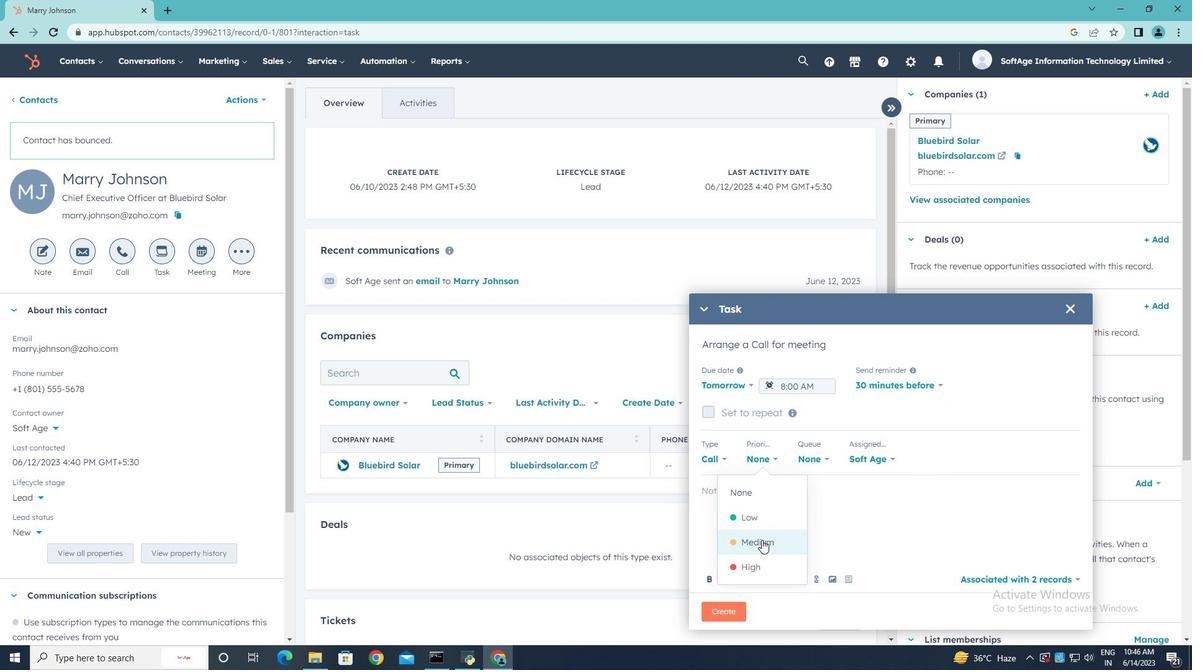
Action: Mouse pressed left at (761, 547)
Screenshot: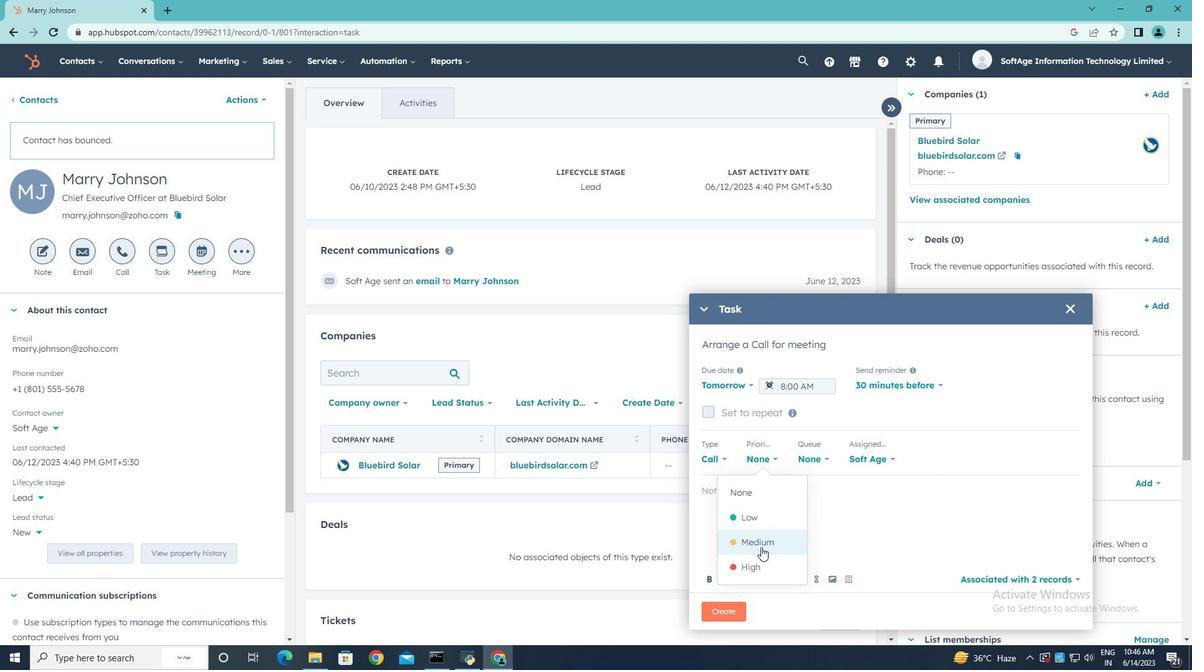 
Action: Mouse moved to (718, 491)
Screenshot: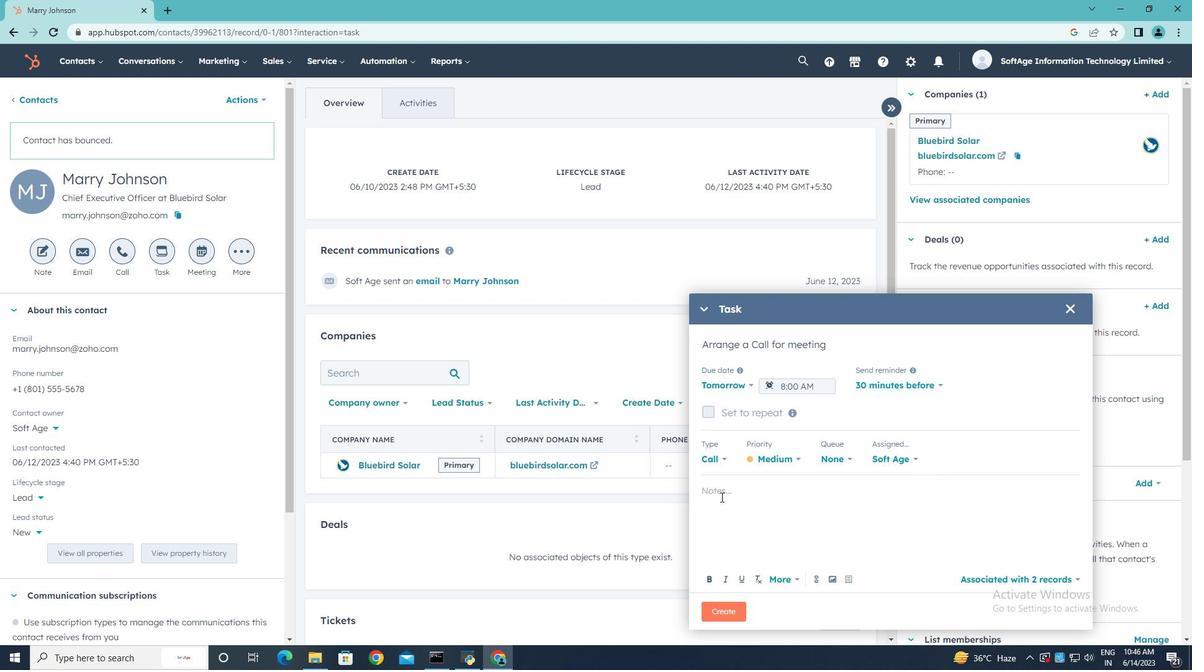 
Action: Mouse pressed left at (718, 491)
Screenshot: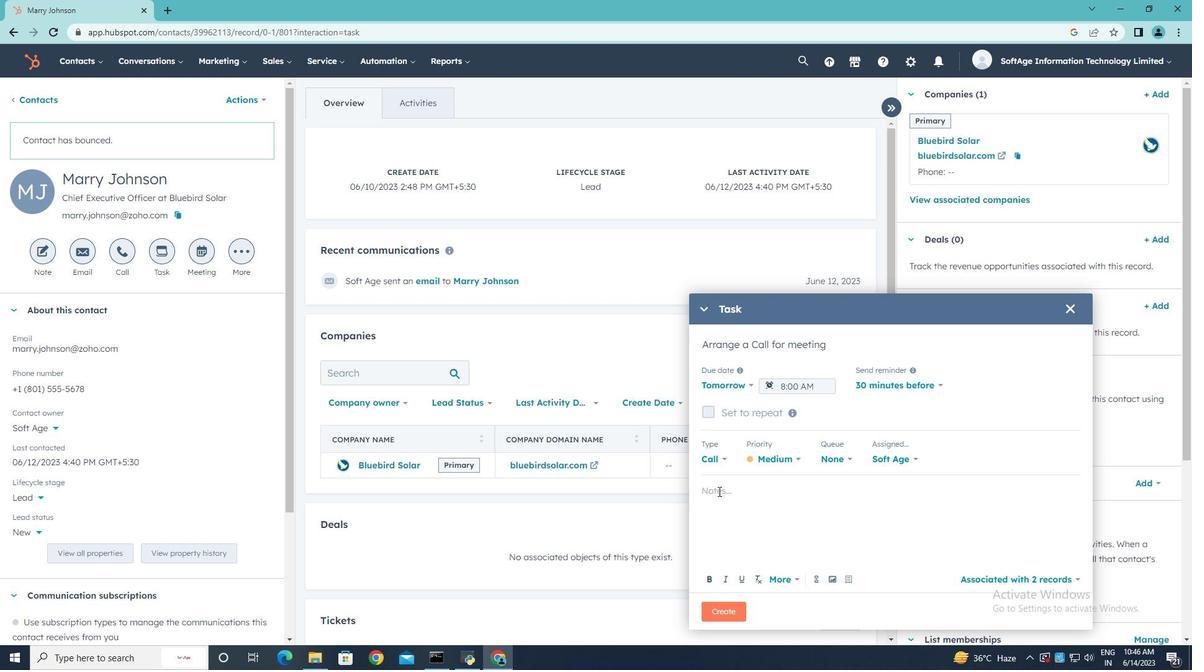 
Action: Key pressed follow<Key.space>up<Key.space>with<Key.space>the<Key.space>client<Key.space>regarding<Key.space>their<Key.space>recent<Key.space>inquiry<Key.space><Key.space>and<Key.space>address<Key.space>any<Key.space>questions<Key.space>they<Key.space>may<Key.space>have..
Screenshot: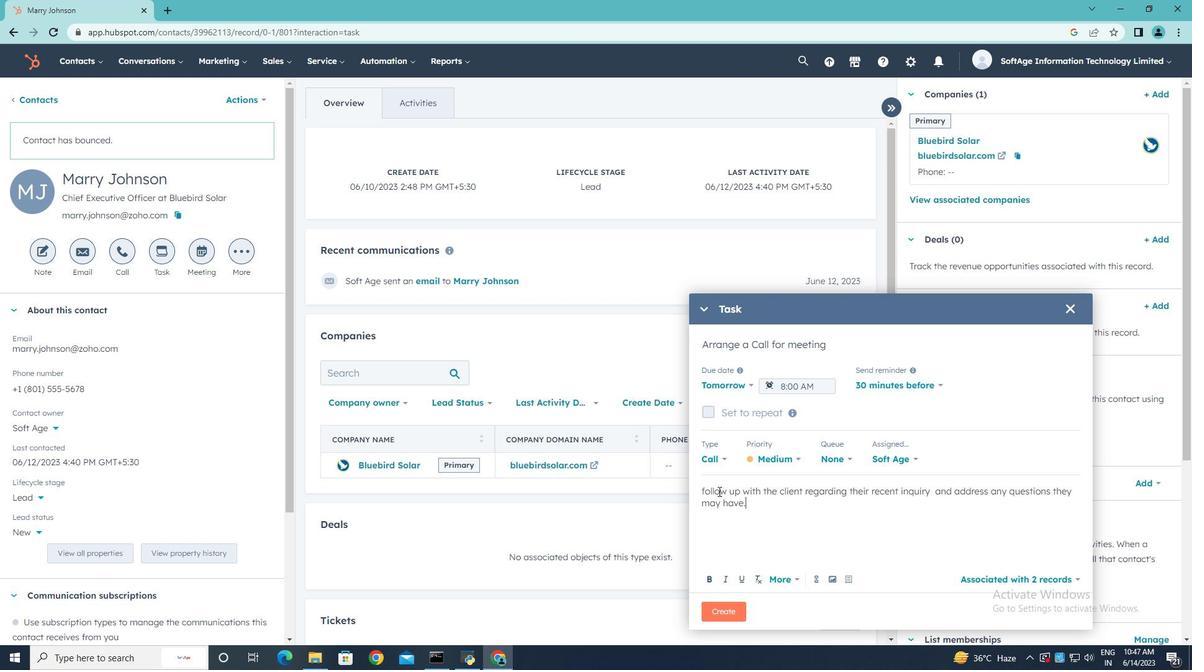 
Action: Mouse moved to (718, 609)
Screenshot: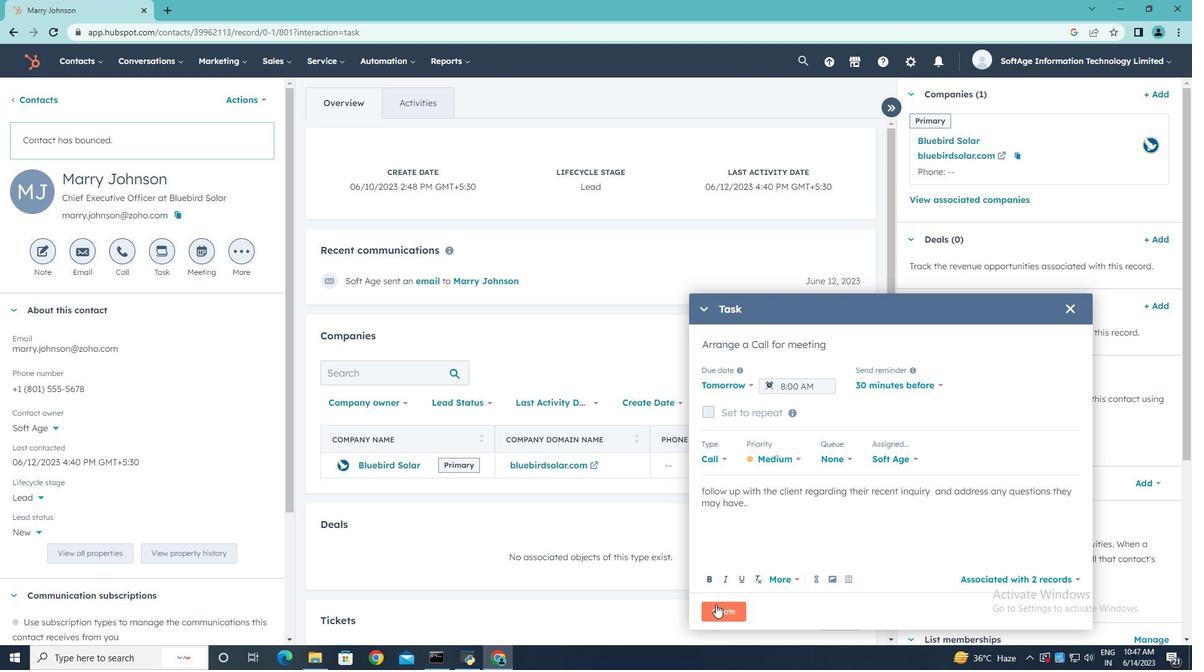 
Action: Mouse pressed left at (718, 609)
Screenshot: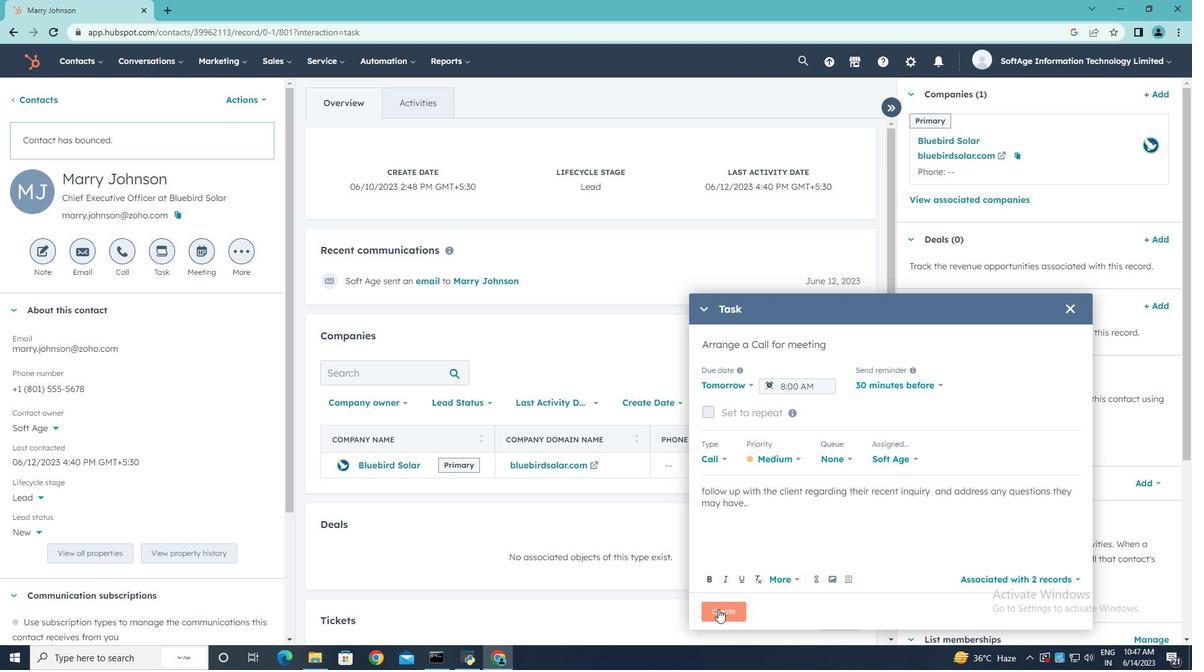 
